 Task: Create a due date automation trigger when advanced on, on the monday of the week a card is due add dates starting this week at 11:00 AM.
Action: Mouse moved to (1070, 307)
Screenshot: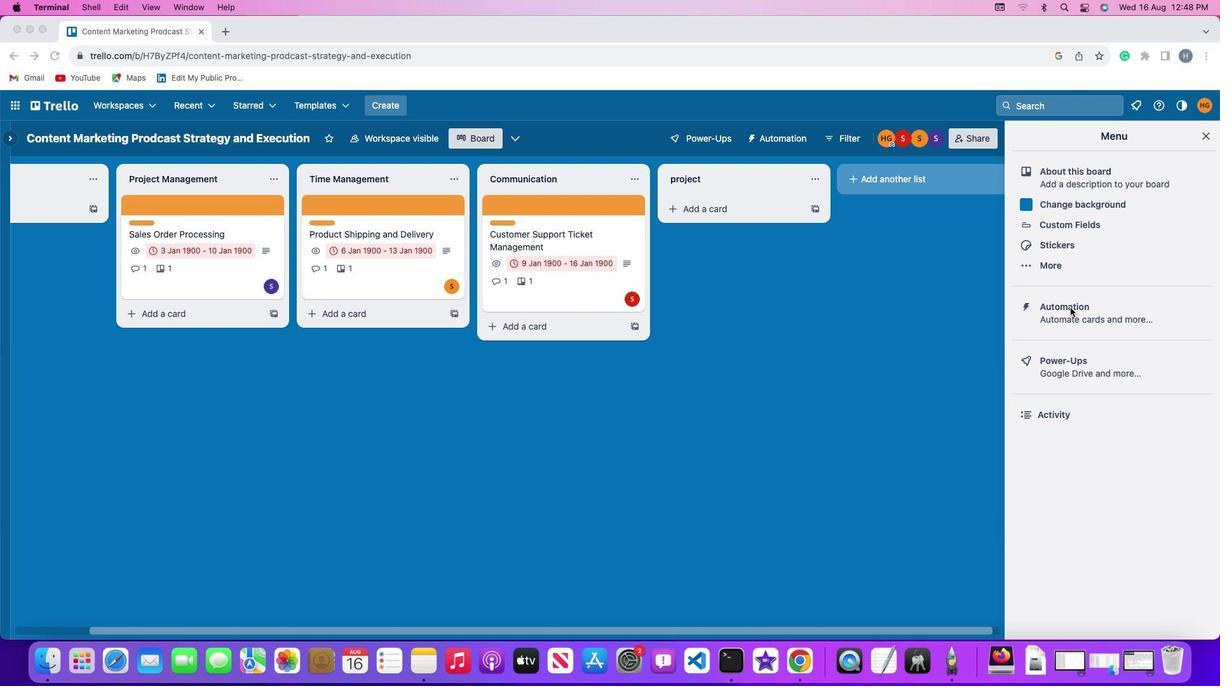 
Action: Mouse pressed left at (1070, 307)
Screenshot: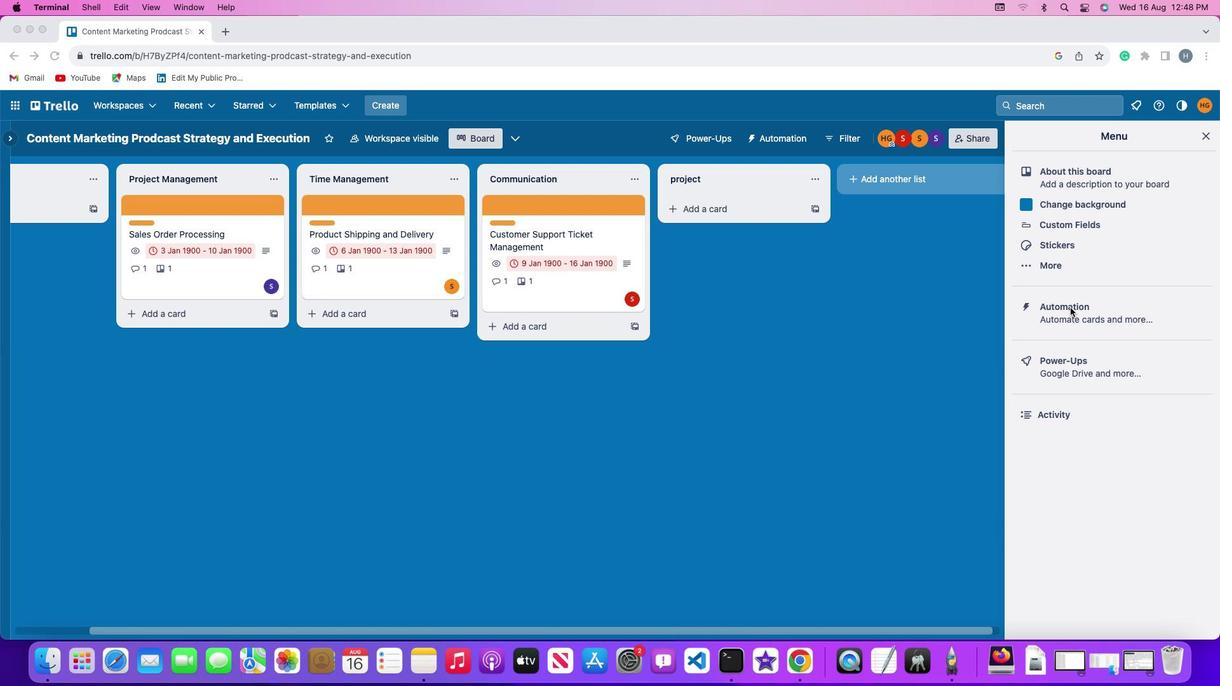 
Action: Mouse pressed left at (1070, 307)
Screenshot: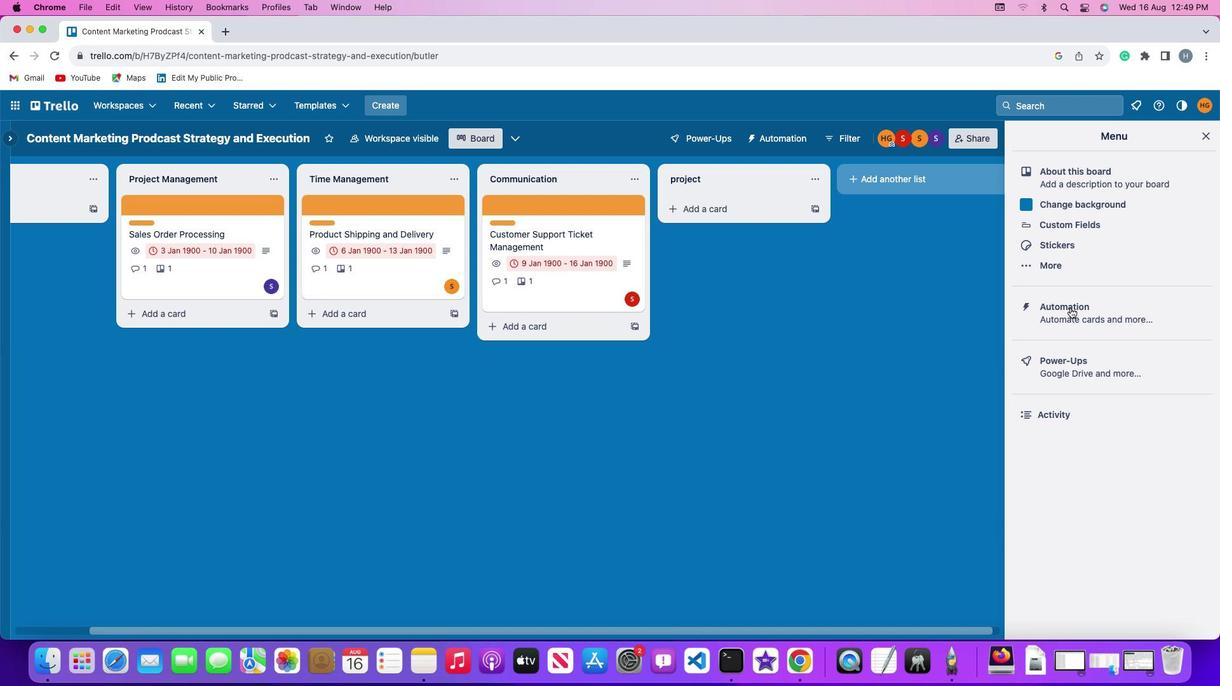 
Action: Mouse moved to (91, 300)
Screenshot: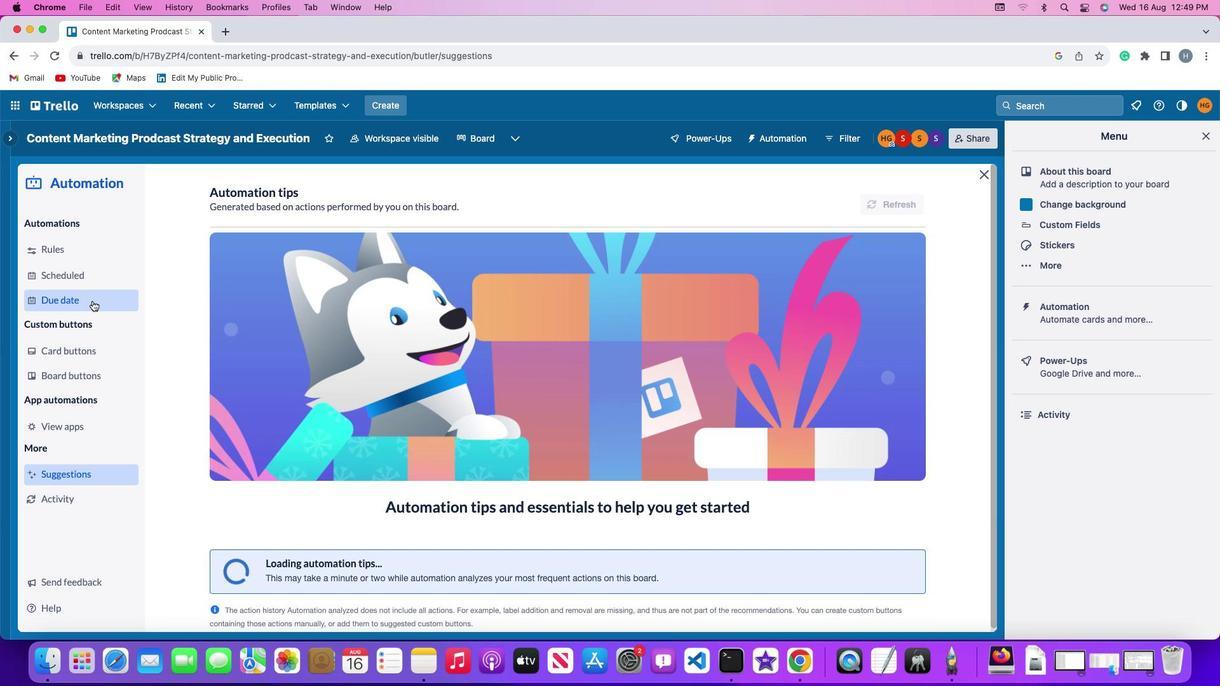 
Action: Mouse pressed left at (91, 300)
Screenshot: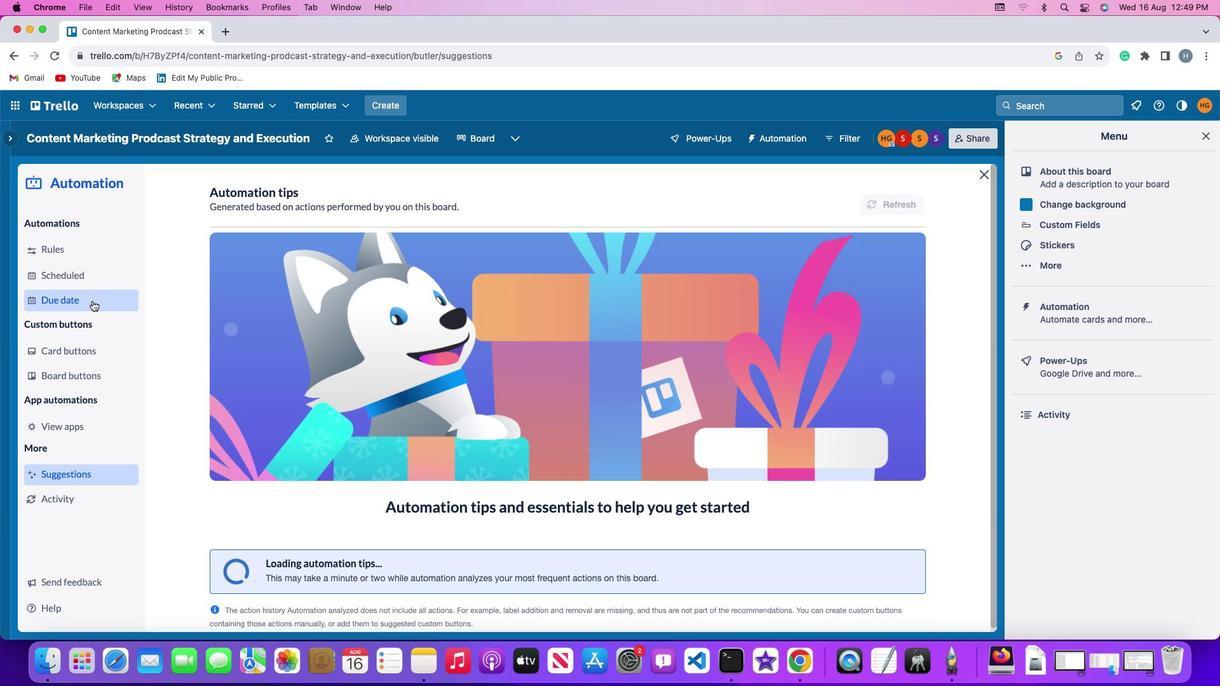 
Action: Mouse moved to (872, 197)
Screenshot: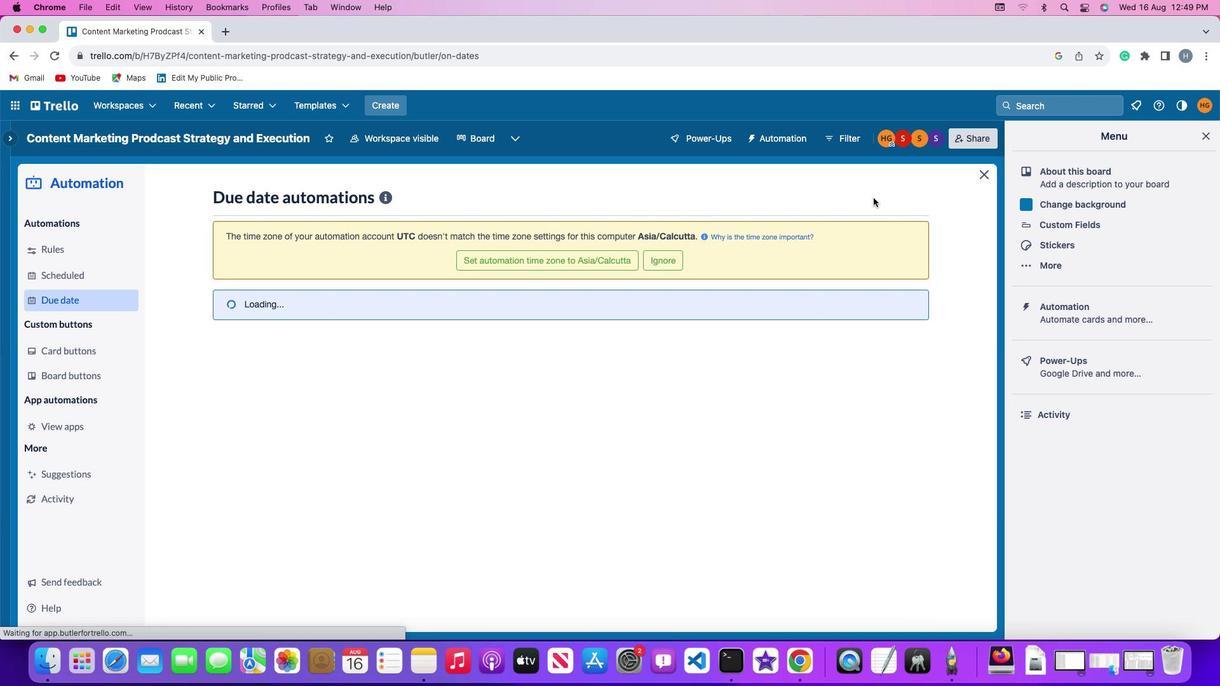 
Action: Mouse pressed left at (872, 197)
Screenshot: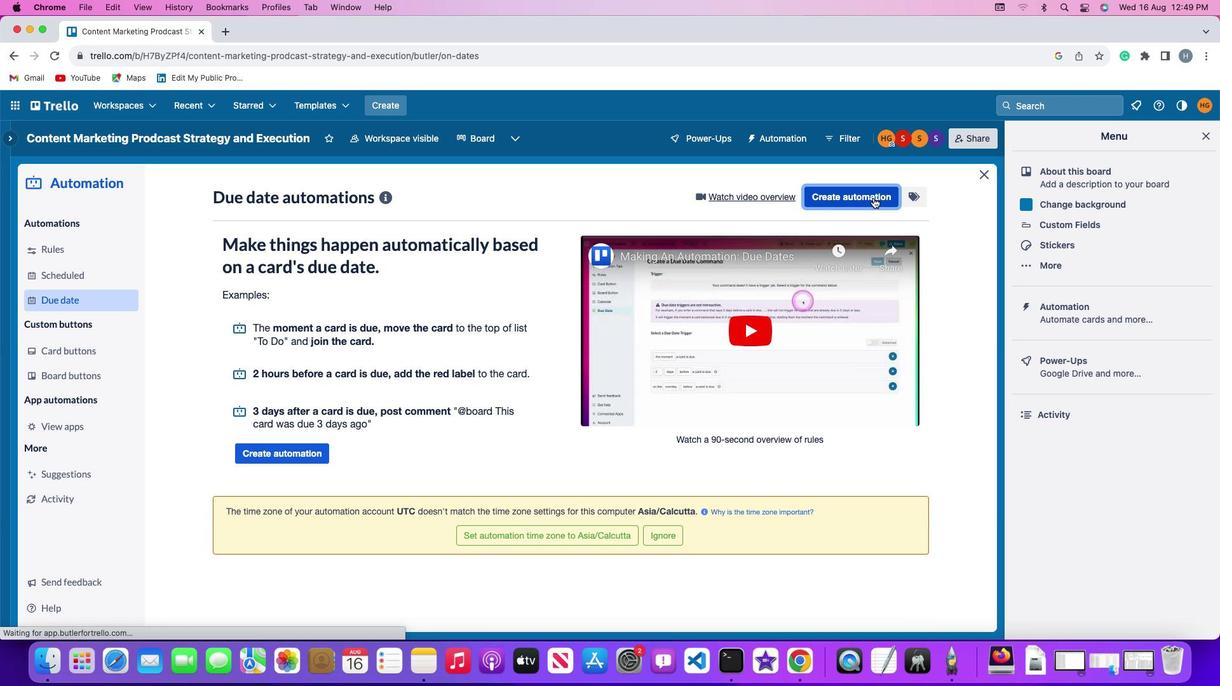 
Action: Mouse moved to (251, 313)
Screenshot: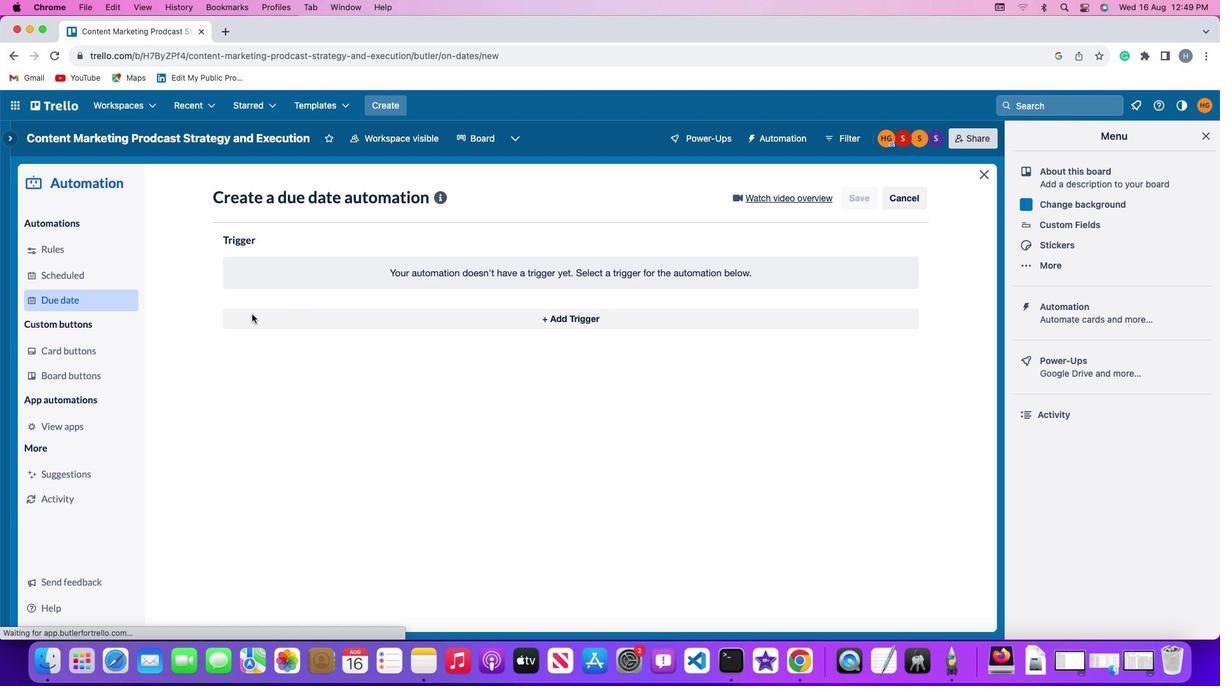 
Action: Mouse pressed left at (251, 313)
Screenshot: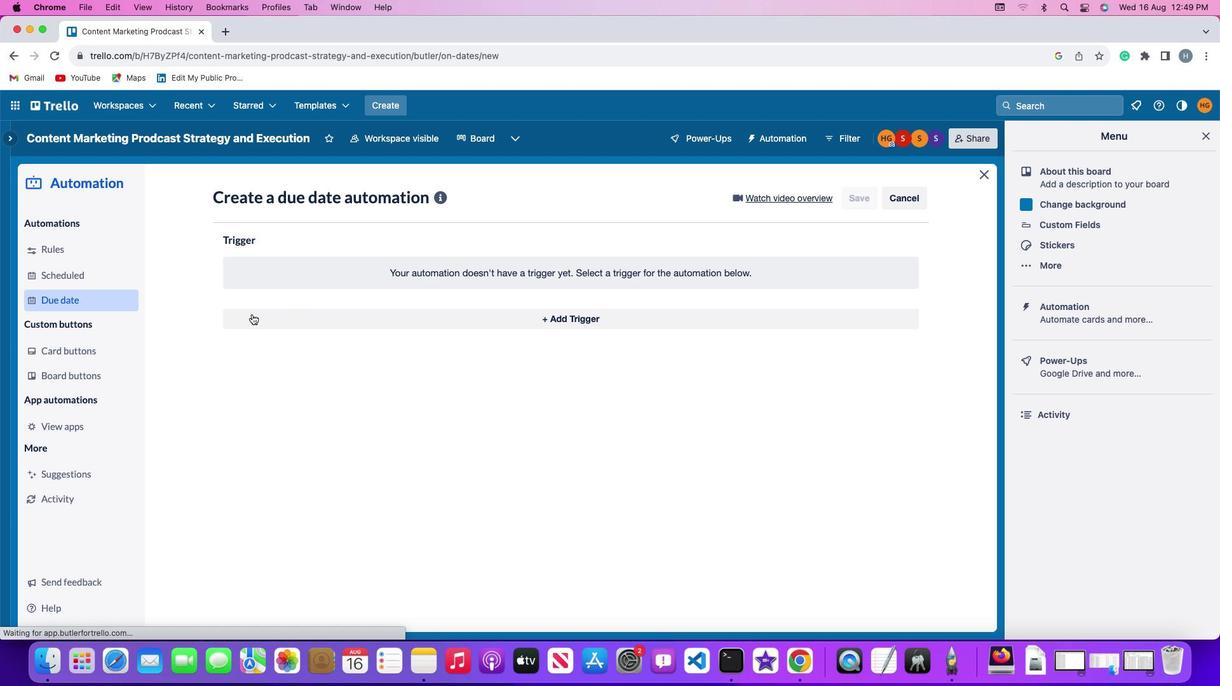 
Action: Mouse moved to (277, 558)
Screenshot: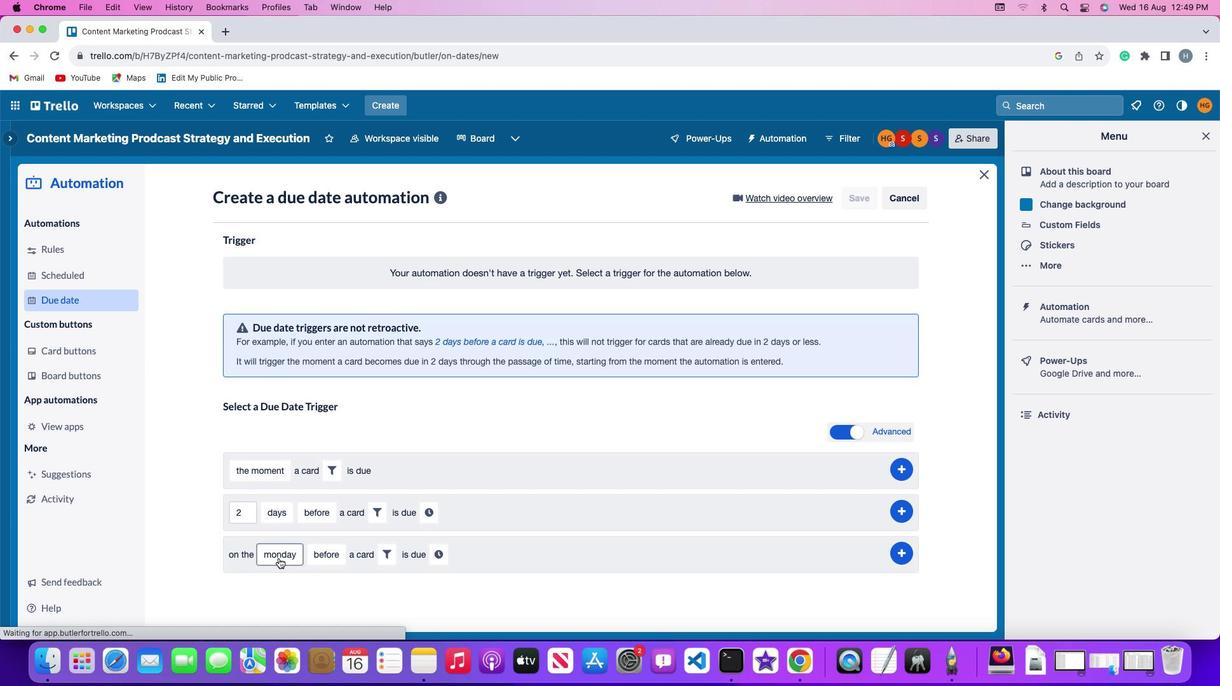 
Action: Mouse pressed left at (277, 558)
Screenshot: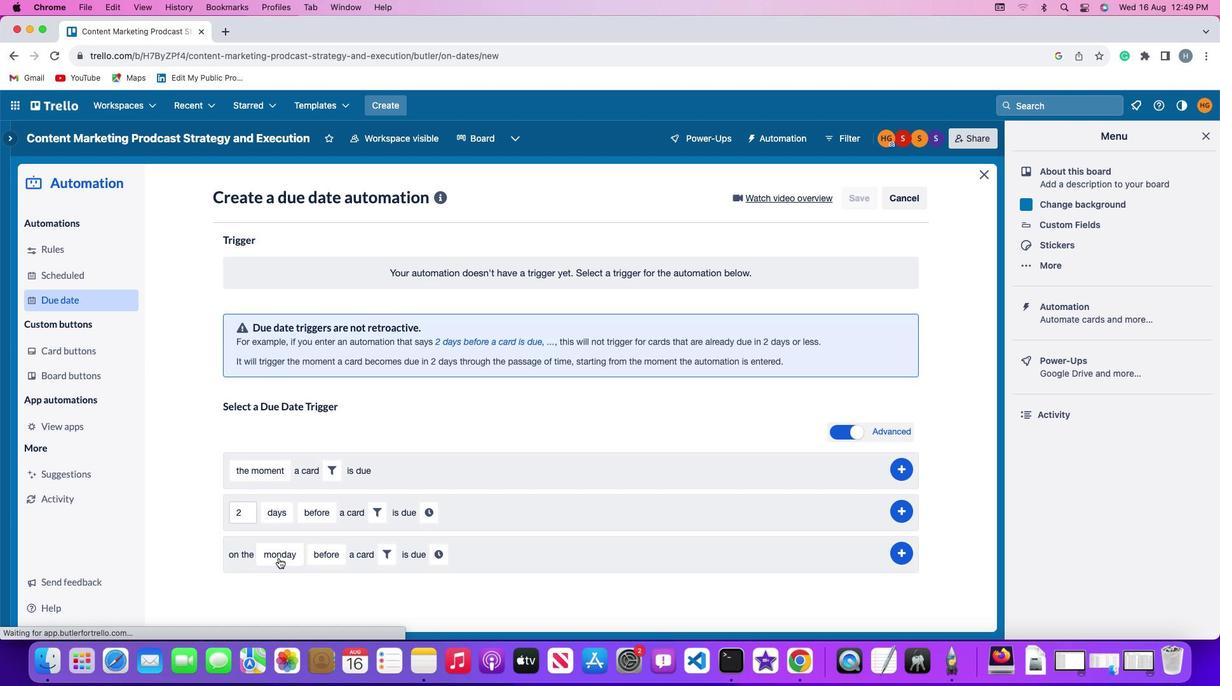 
Action: Mouse moved to (293, 370)
Screenshot: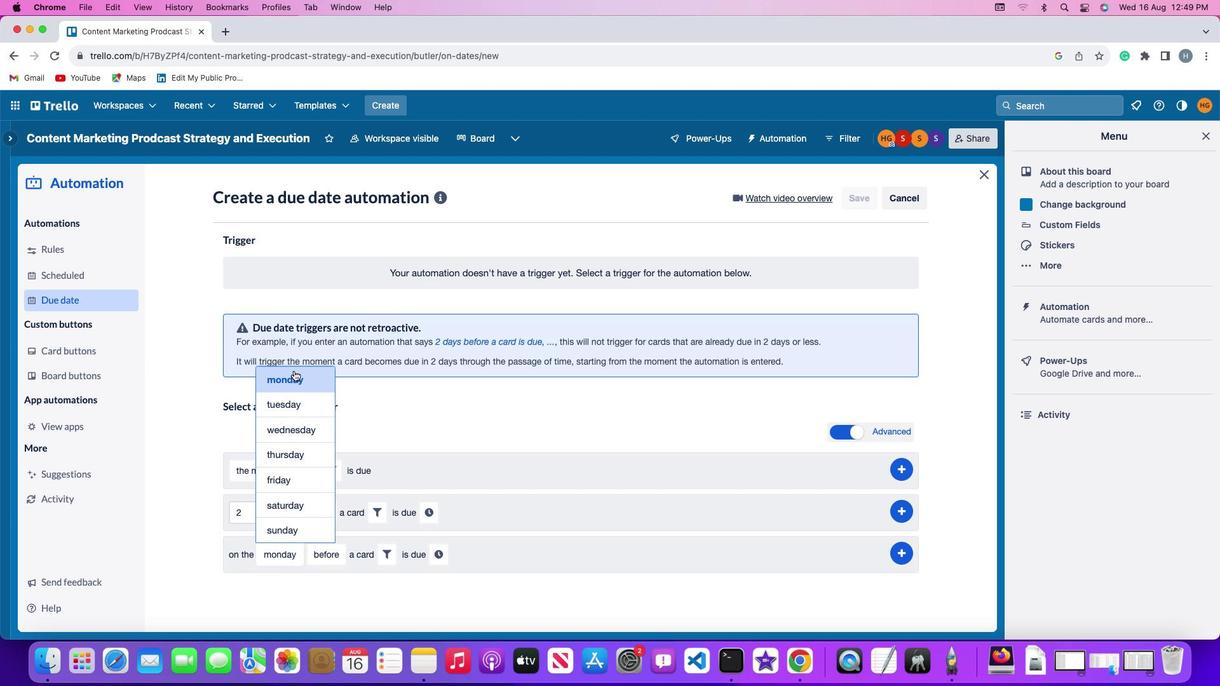 
Action: Mouse pressed left at (293, 370)
Screenshot: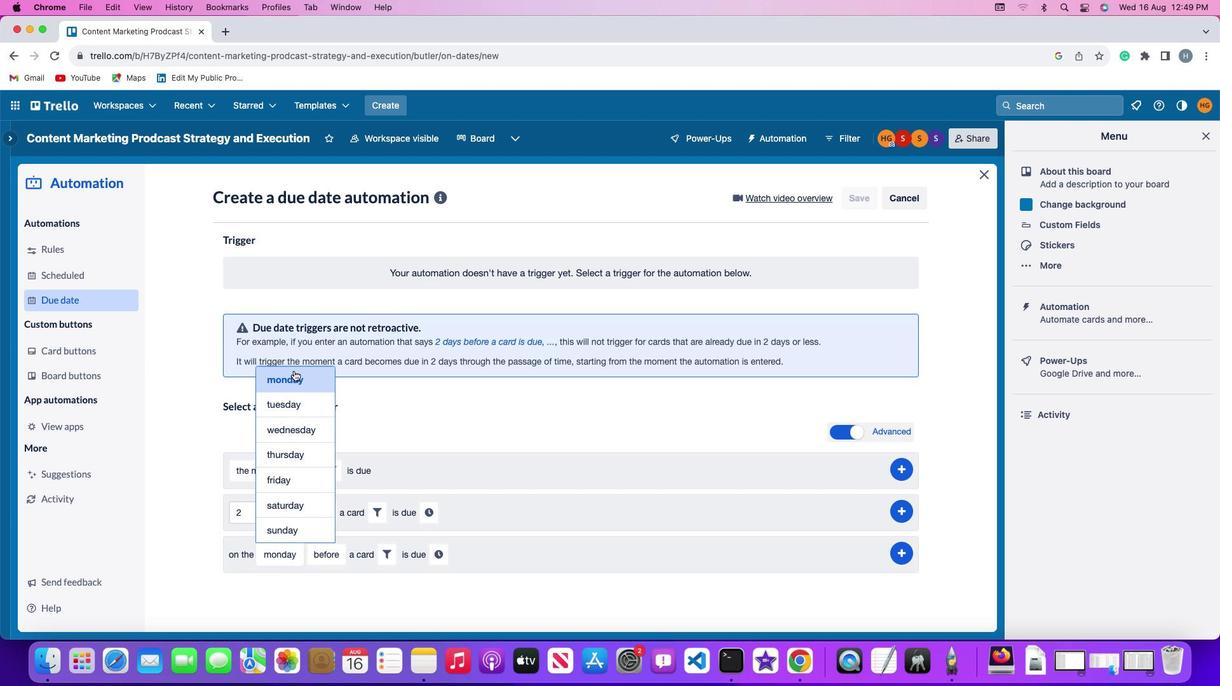 
Action: Mouse moved to (317, 558)
Screenshot: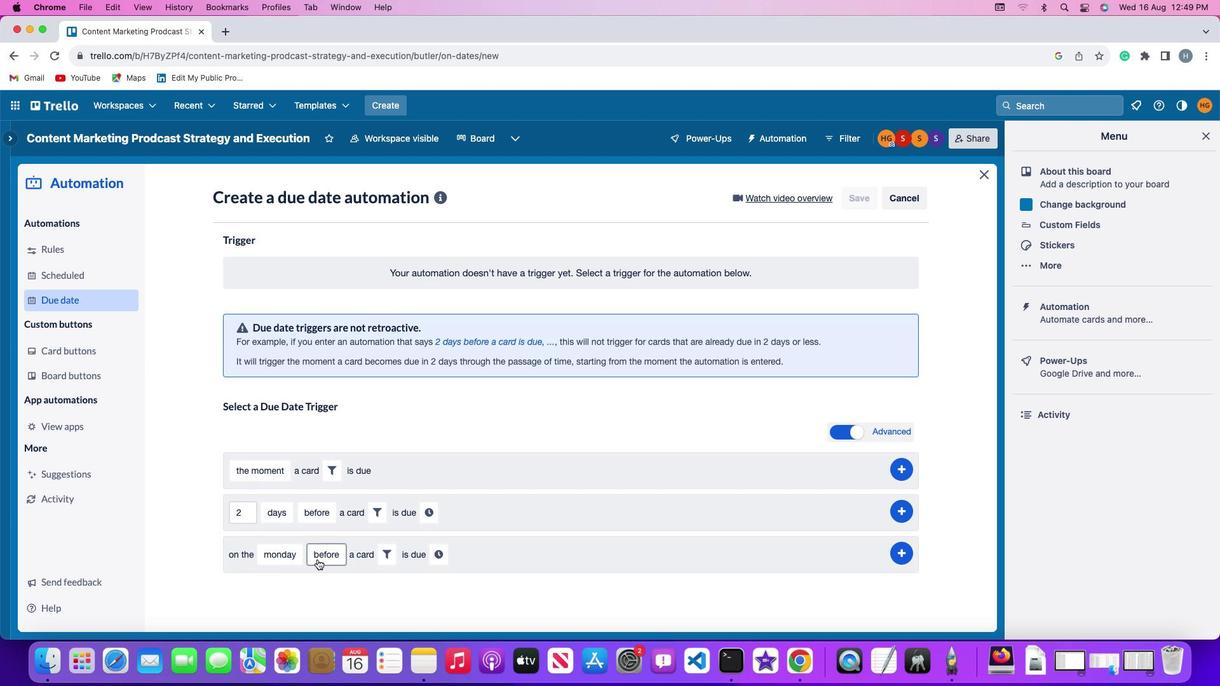 
Action: Mouse pressed left at (317, 558)
Screenshot: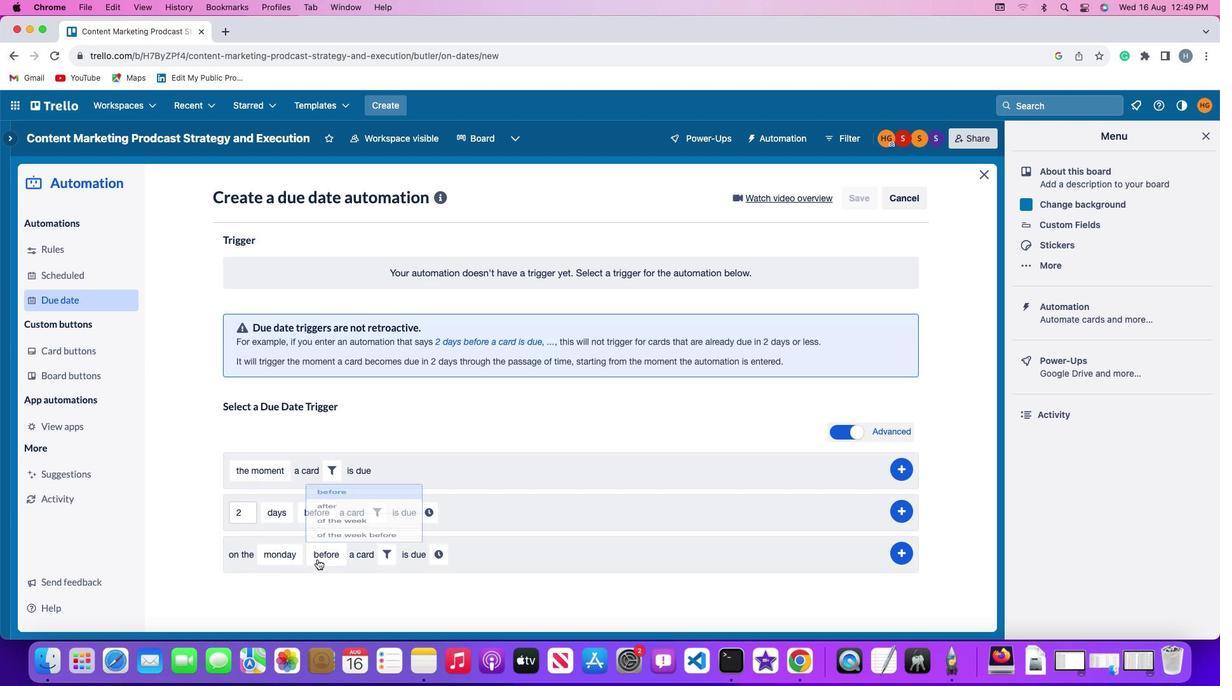 
Action: Mouse moved to (338, 503)
Screenshot: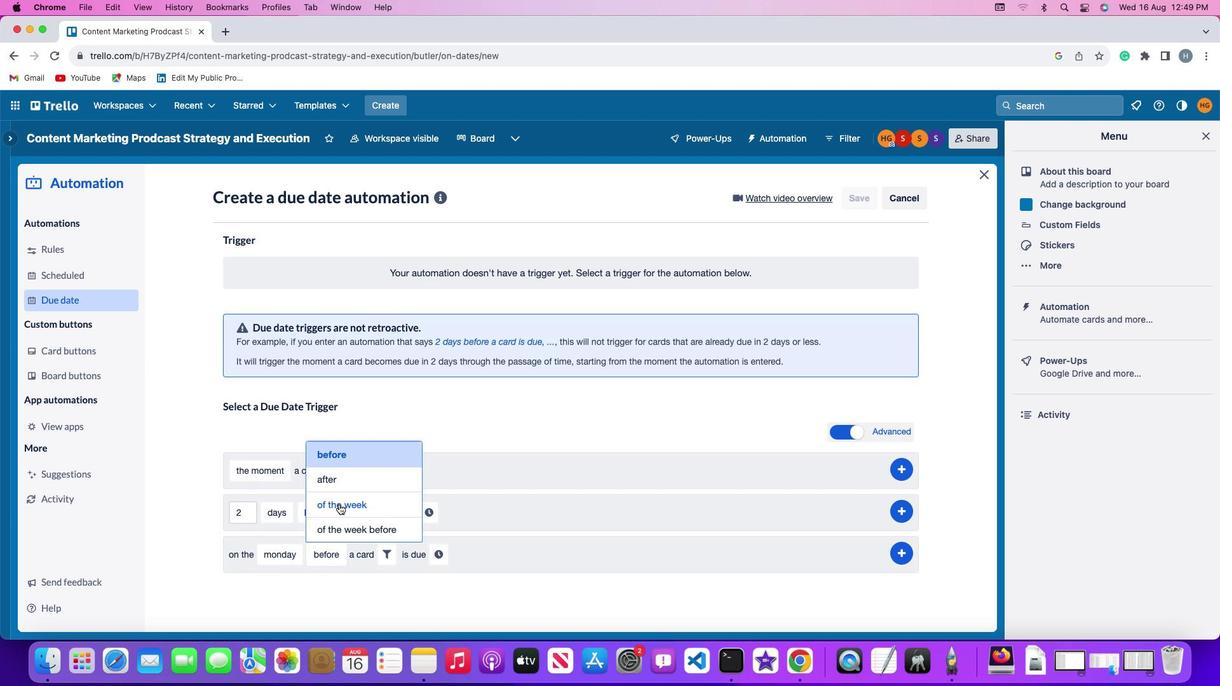 
Action: Mouse pressed left at (338, 503)
Screenshot: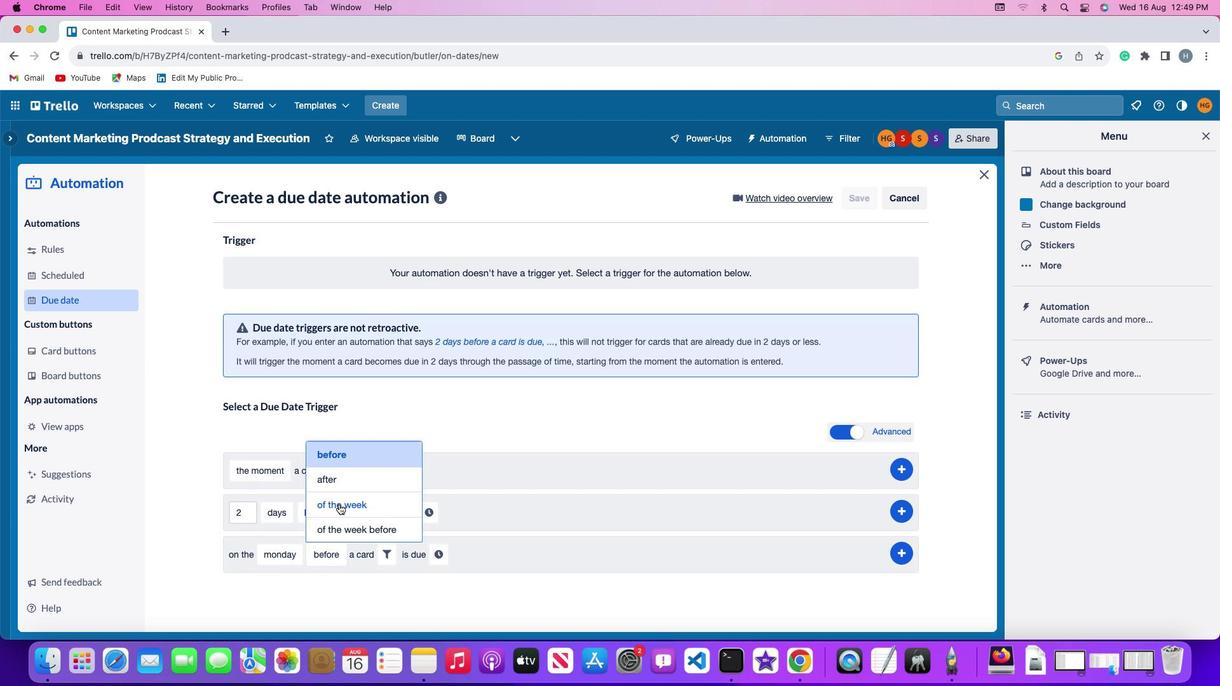 
Action: Mouse moved to (401, 554)
Screenshot: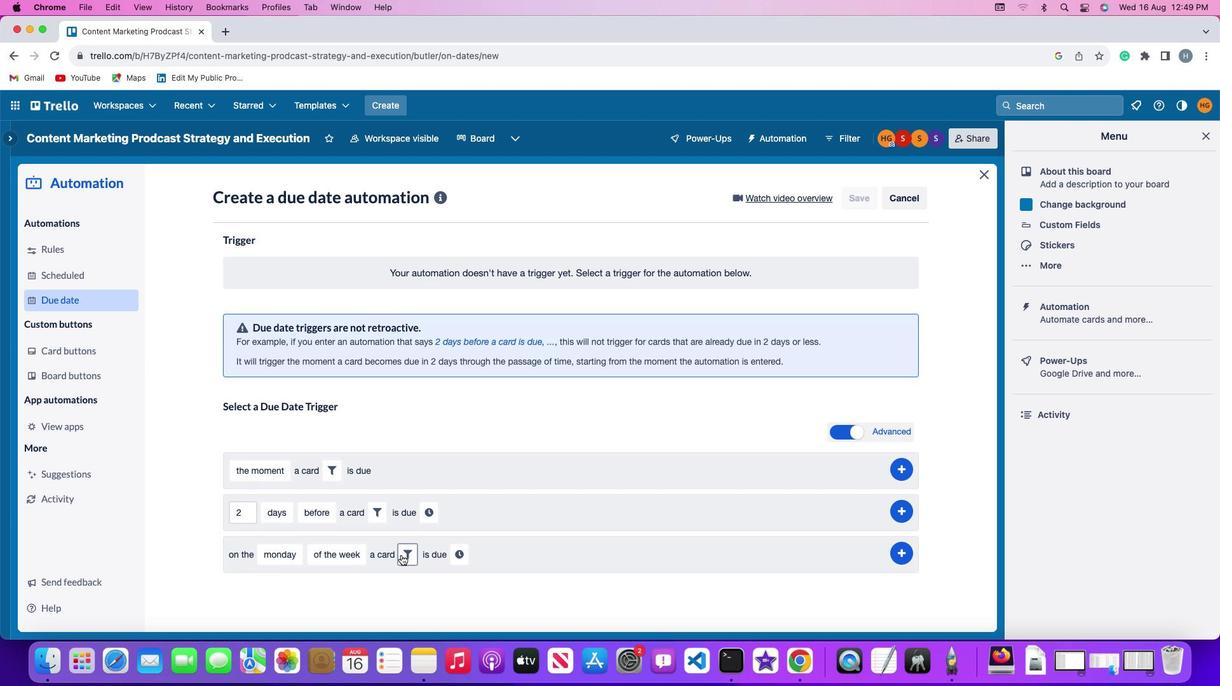
Action: Mouse pressed left at (401, 554)
Screenshot: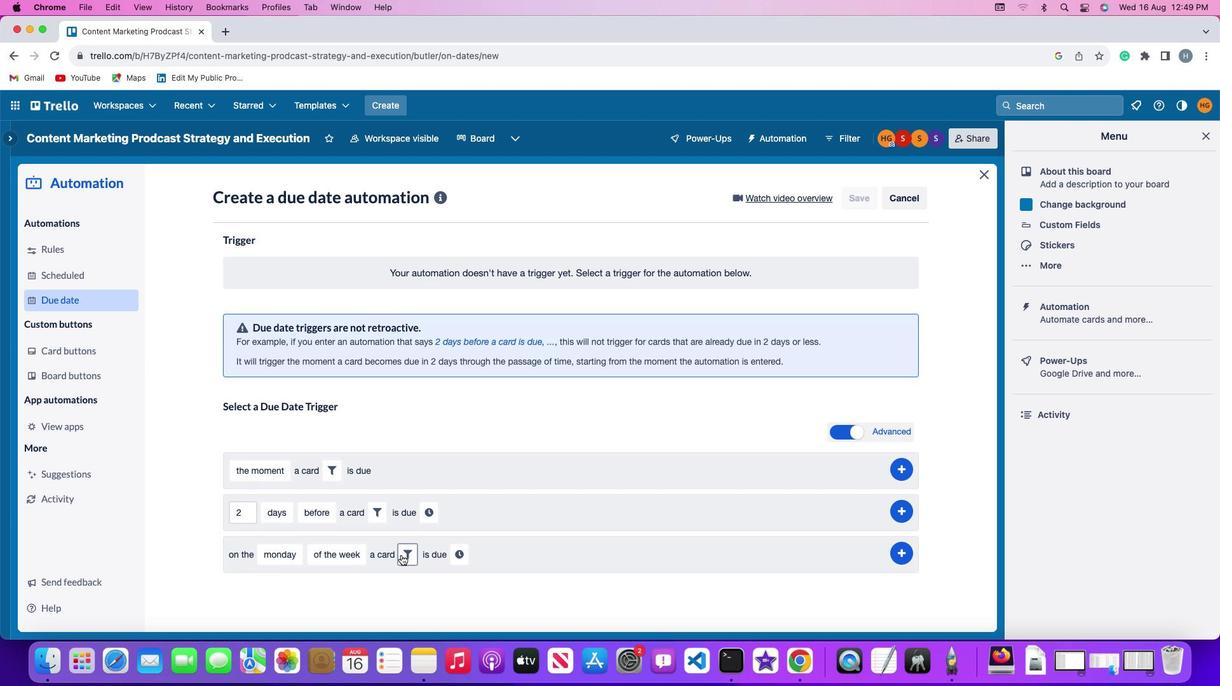 
Action: Mouse moved to (483, 597)
Screenshot: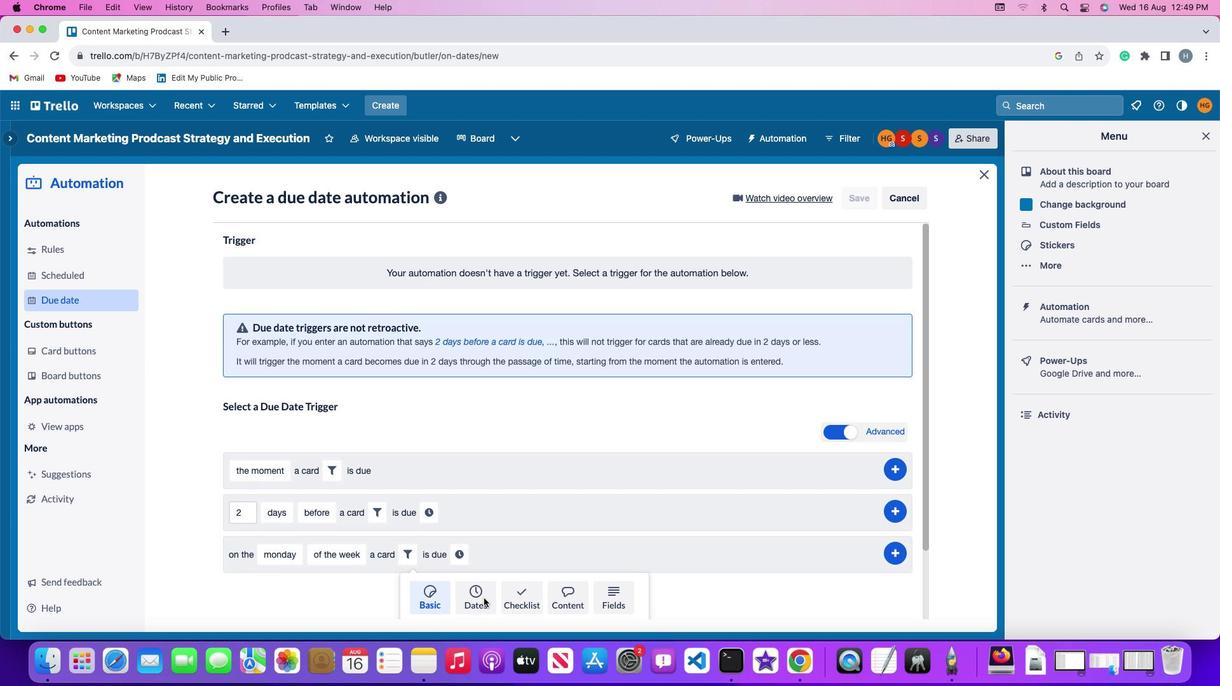 
Action: Mouse pressed left at (483, 597)
Screenshot: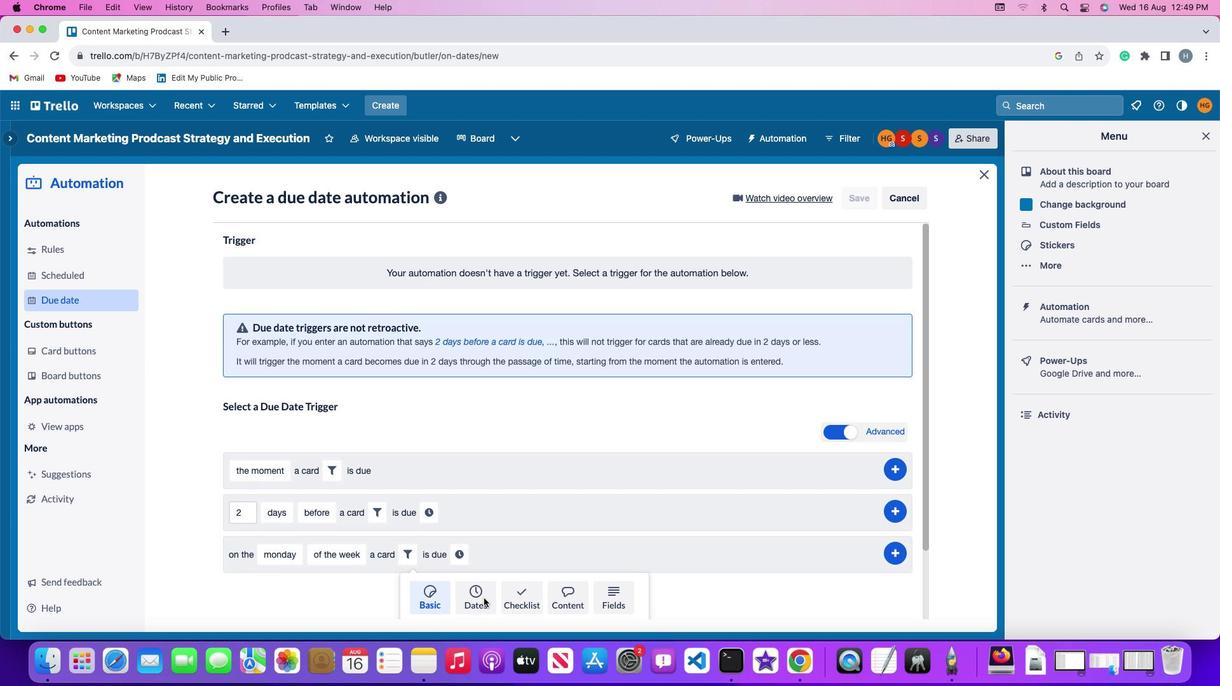 
Action: Mouse moved to (378, 587)
Screenshot: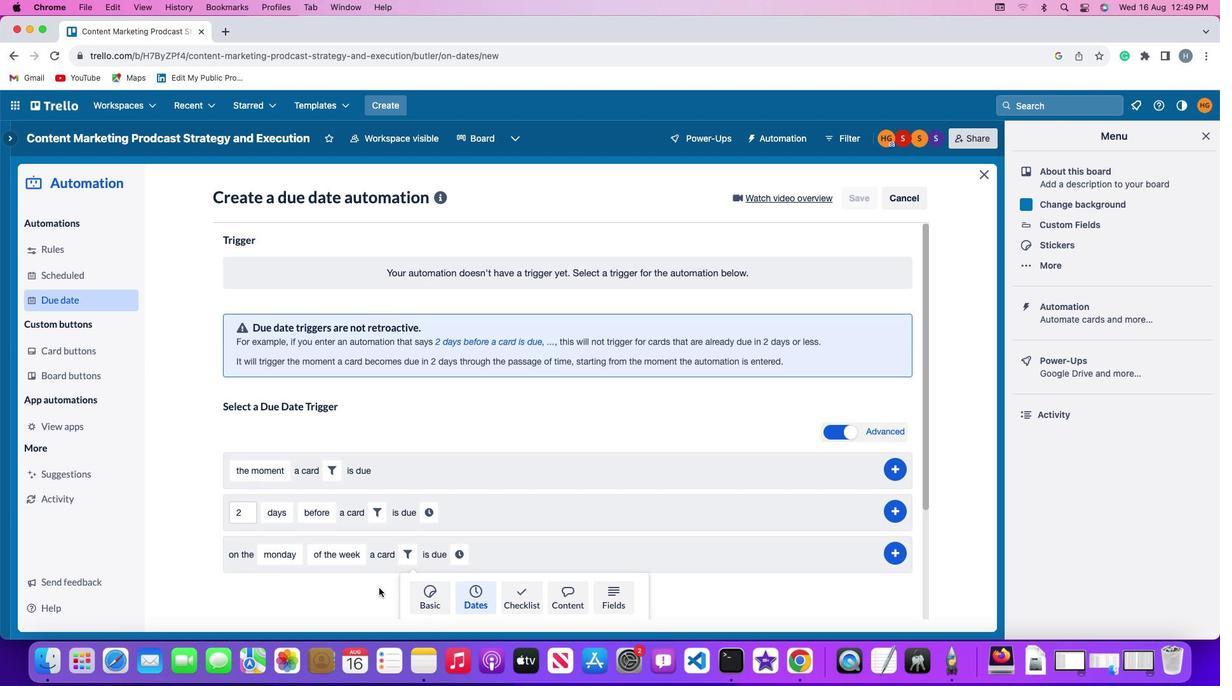 
Action: Mouse scrolled (378, 587) with delta (0, 0)
Screenshot: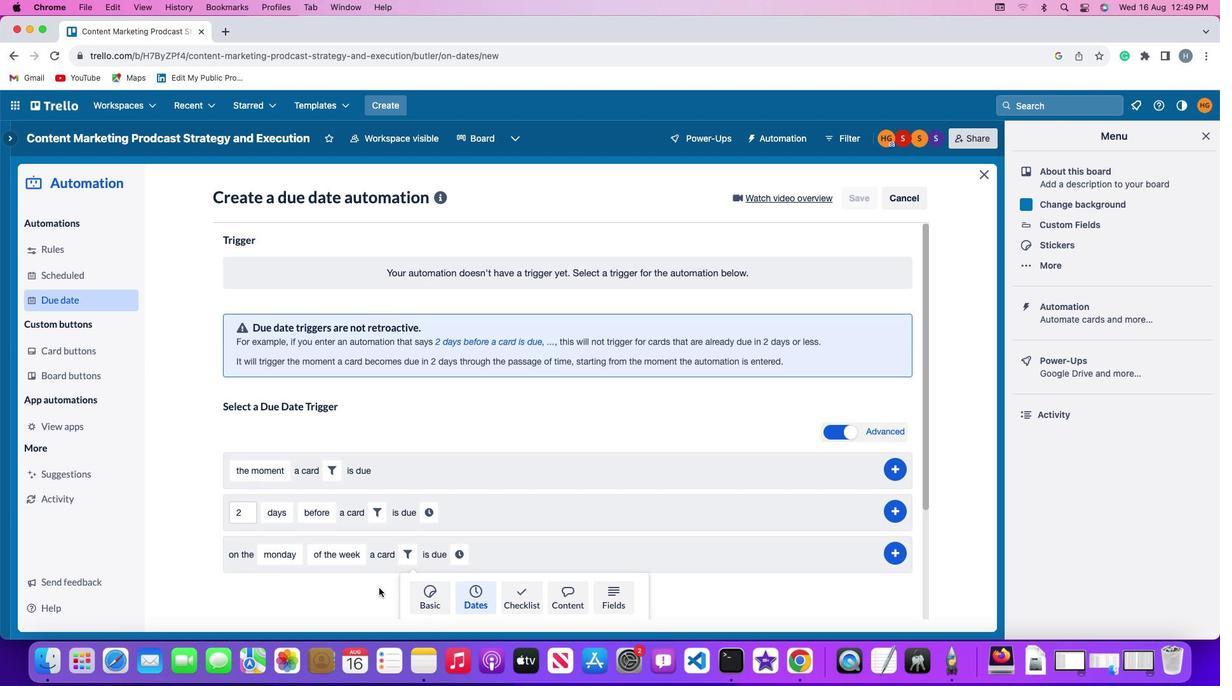 
Action: Mouse moved to (378, 587)
Screenshot: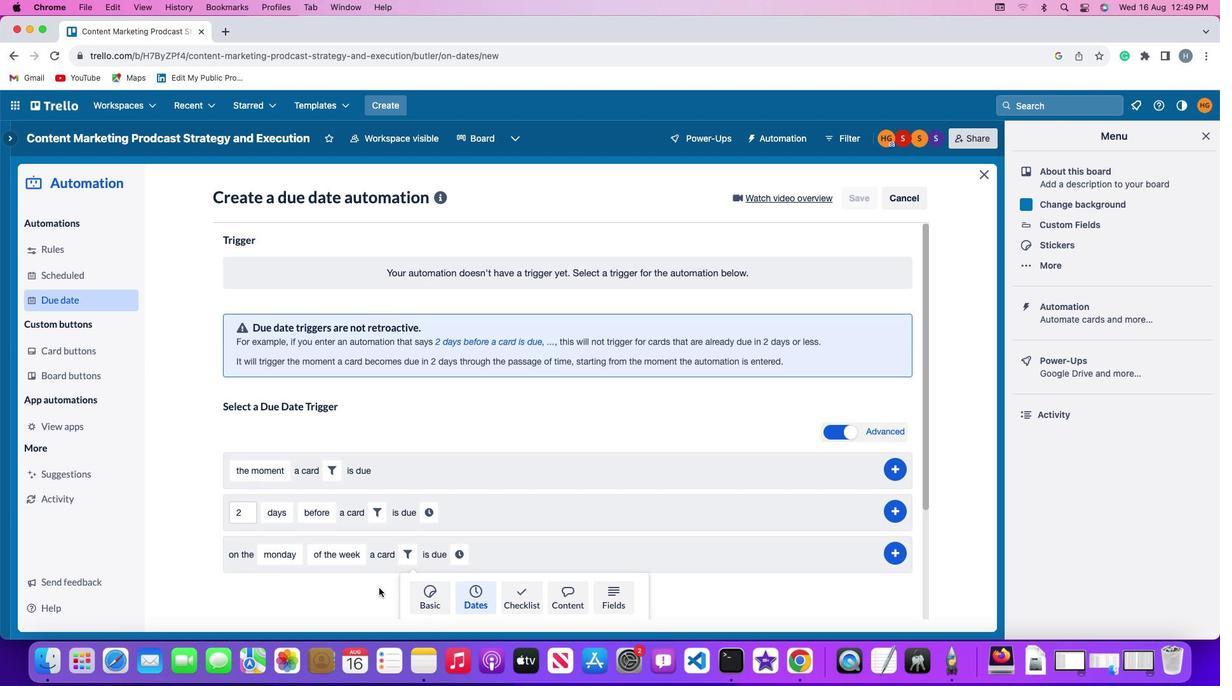 
Action: Mouse scrolled (378, 587) with delta (0, 0)
Screenshot: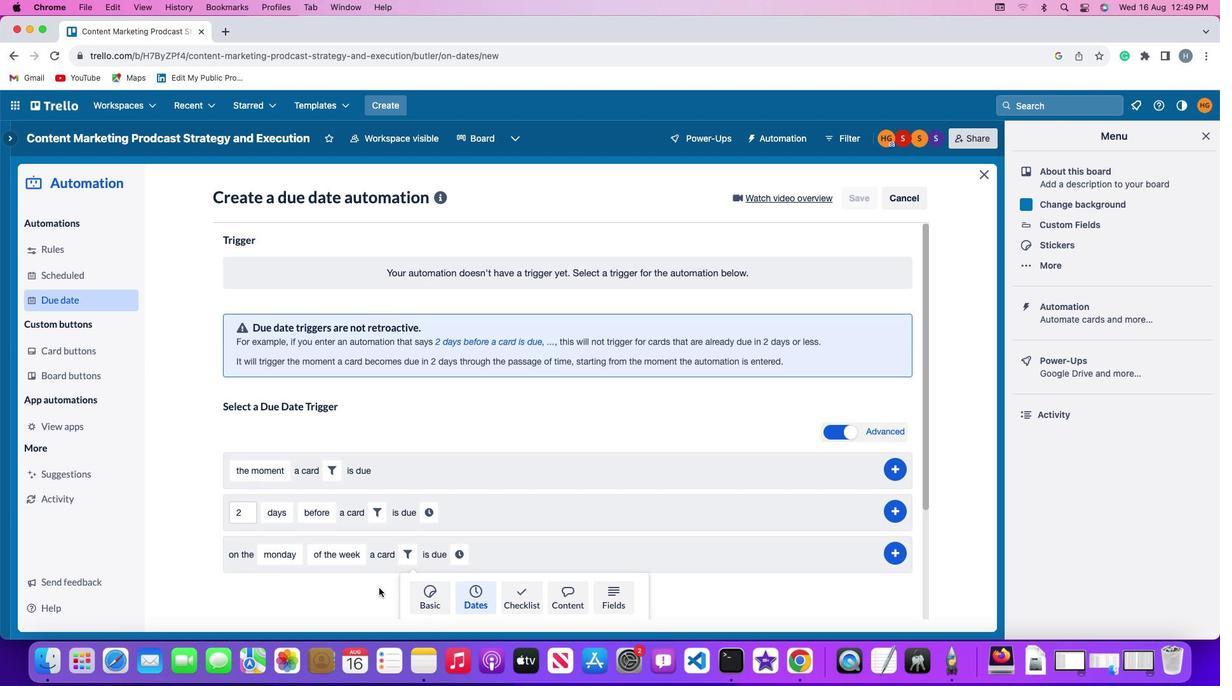 
Action: Mouse scrolled (378, 587) with delta (0, -1)
Screenshot: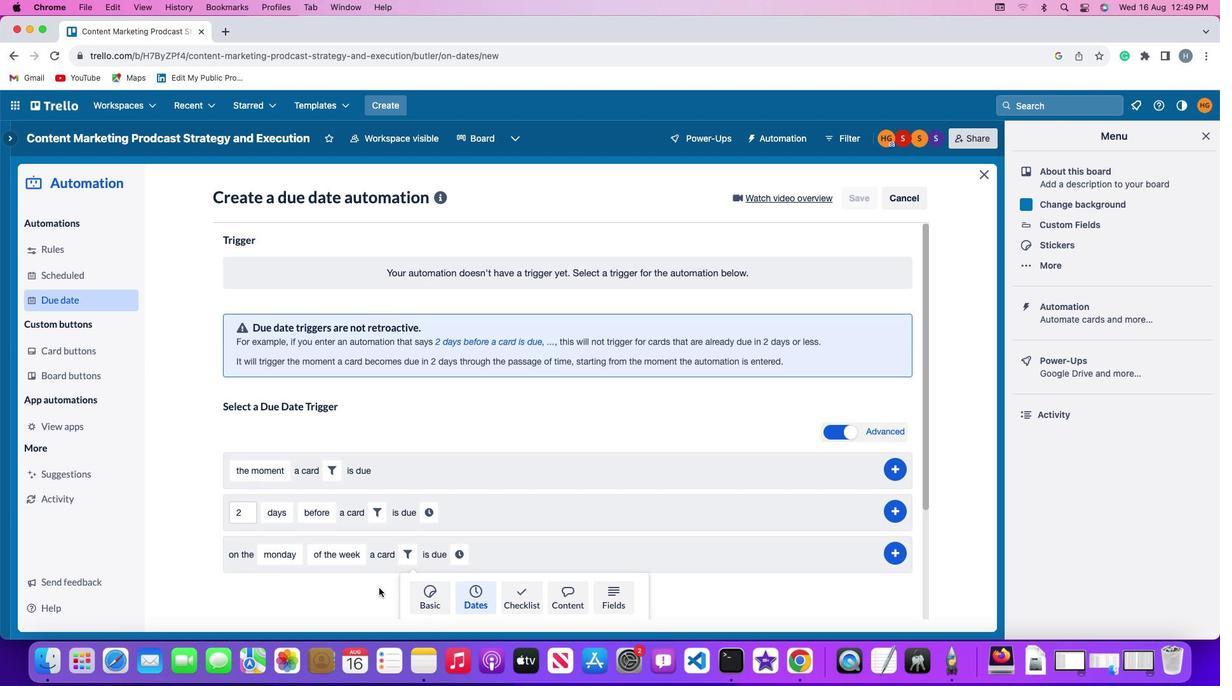 
Action: Mouse moved to (376, 587)
Screenshot: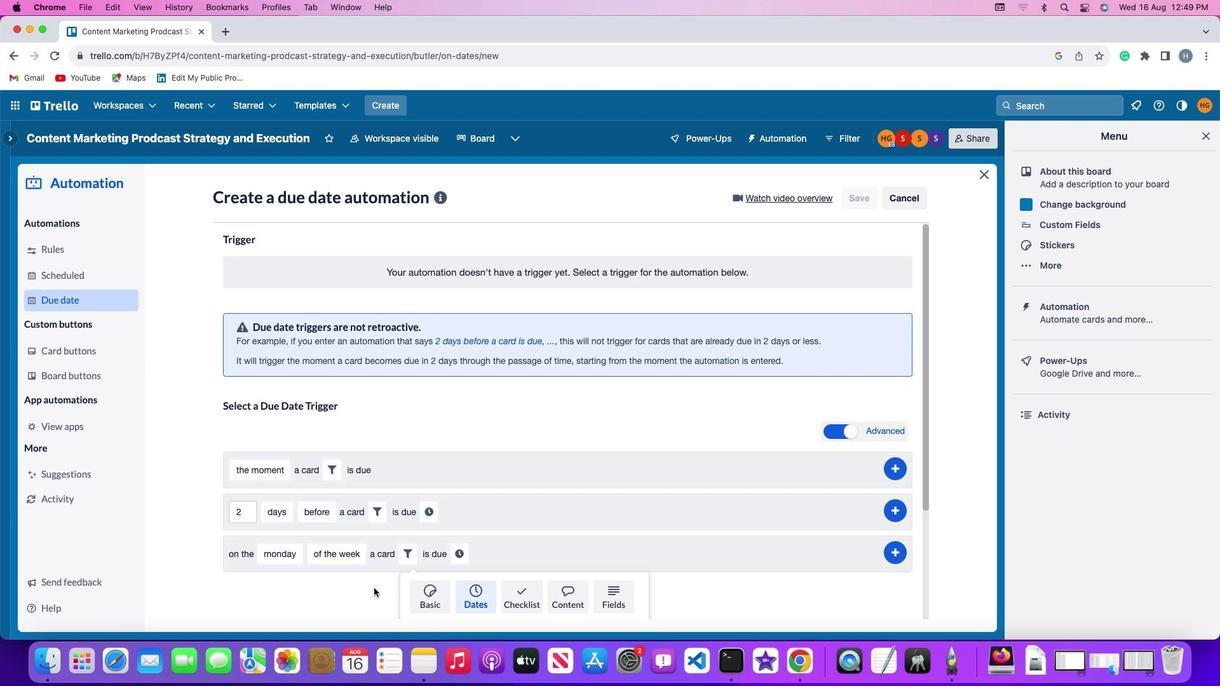 
Action: Mouse scrolled (376, 587) with delta (0, -3)
Screenshot: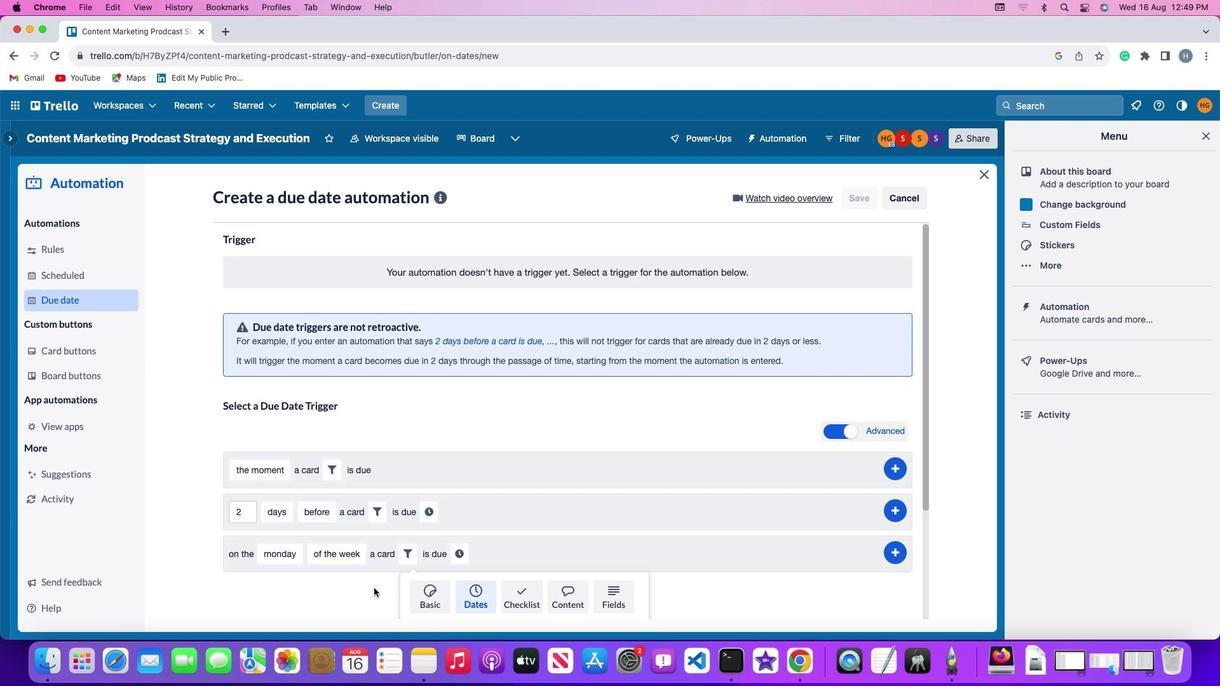 
Action: Mouse moved to (361, 585)
Screenshot: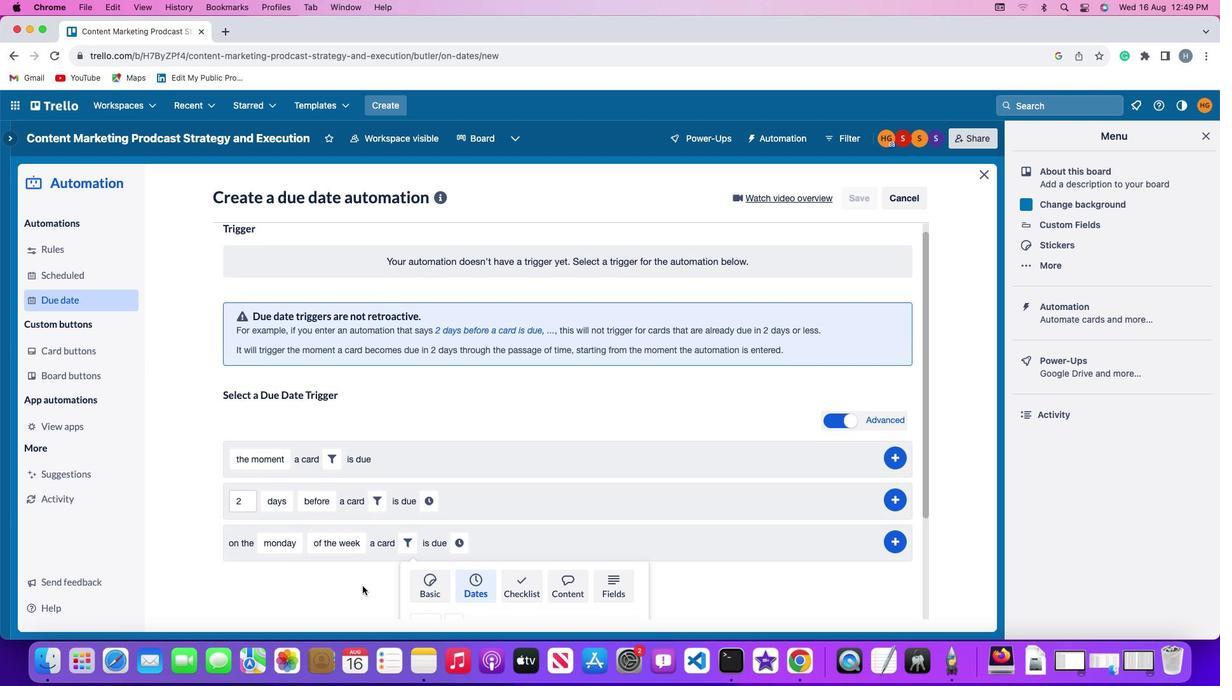 
Action: Mouse scrolled (361, 585) with delta (0, -3)
Screenshot: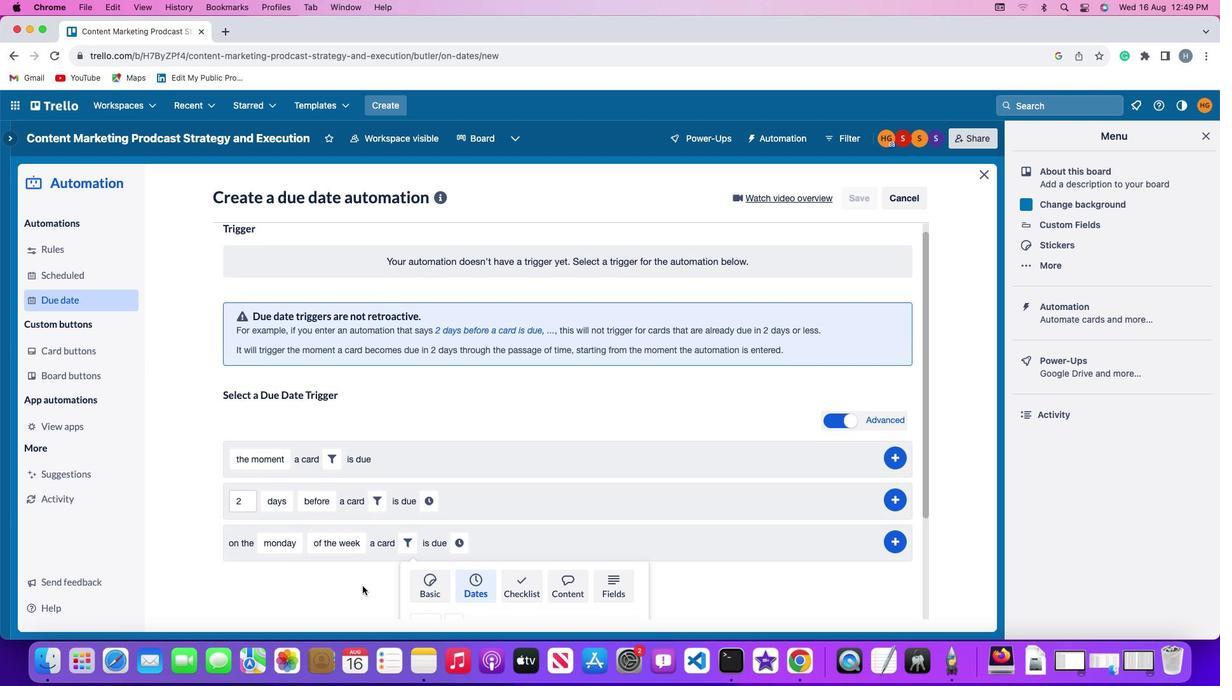 
Action: Mouse moved to (413, 553)
Screenshot: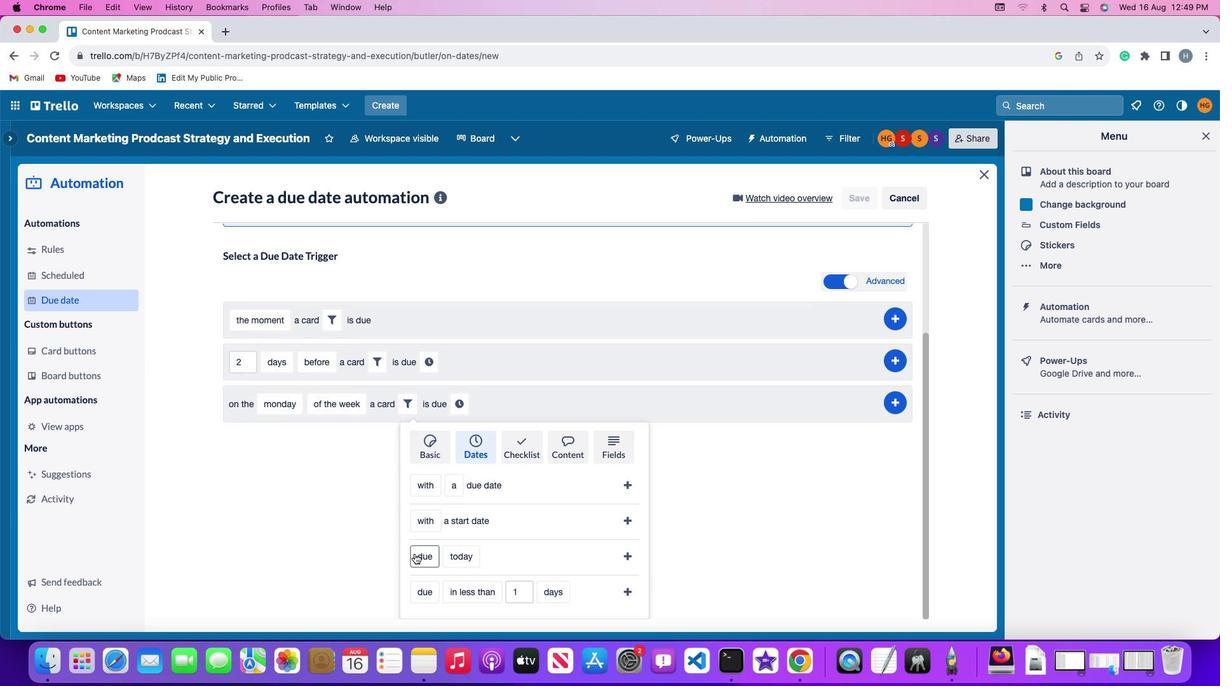 
Action: Mouse pressed left at (413, 553)
Screenshot: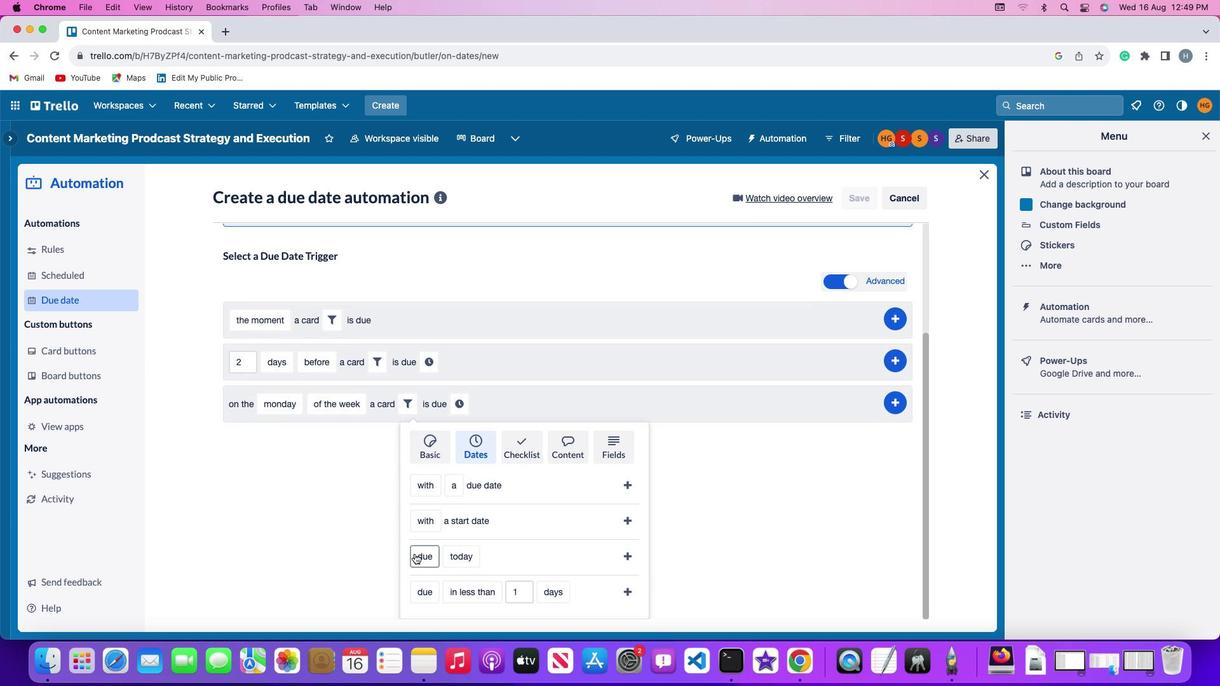 
Action: Mouse moved to (430, 504)
Screenshot: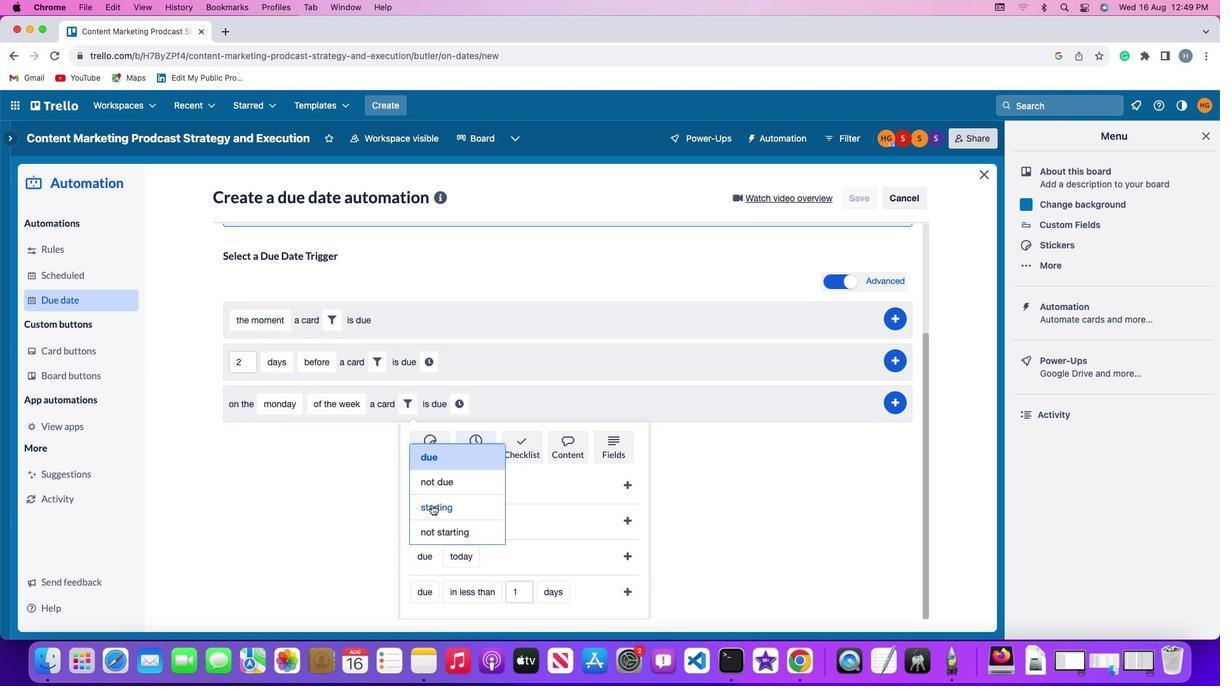 
Action: Mouse pressed left at (430, 504)
Screenshot: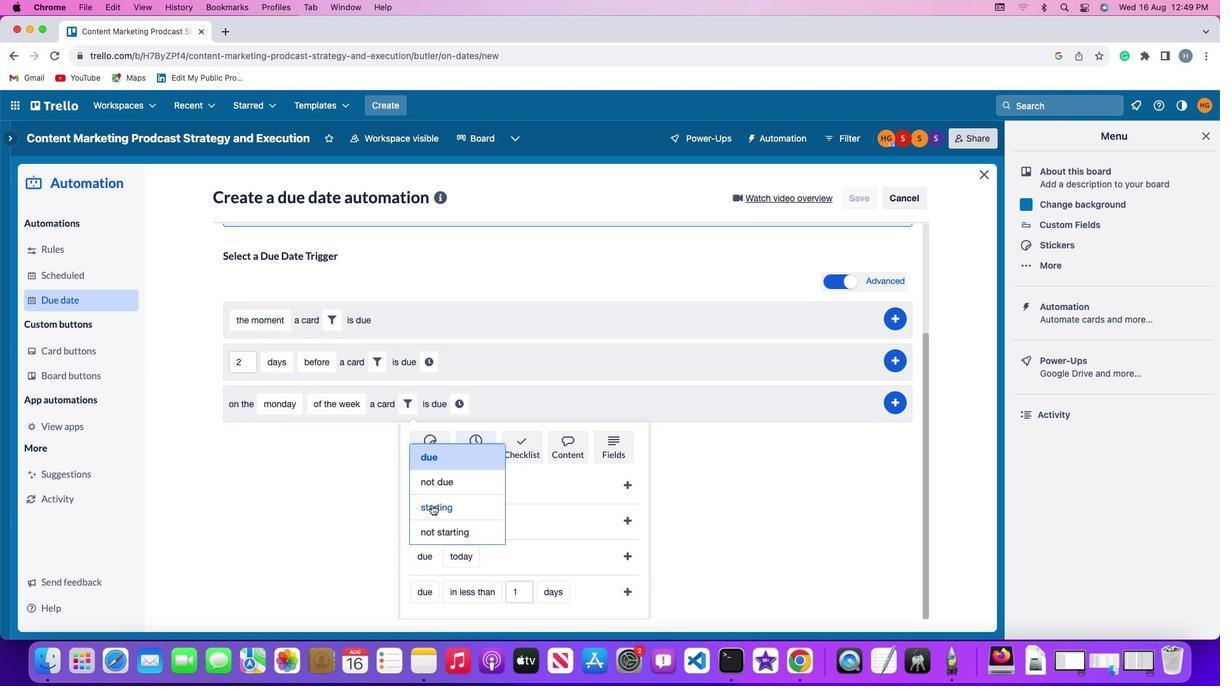 
Action: Mouse moved to (477, 558)
Screenshot: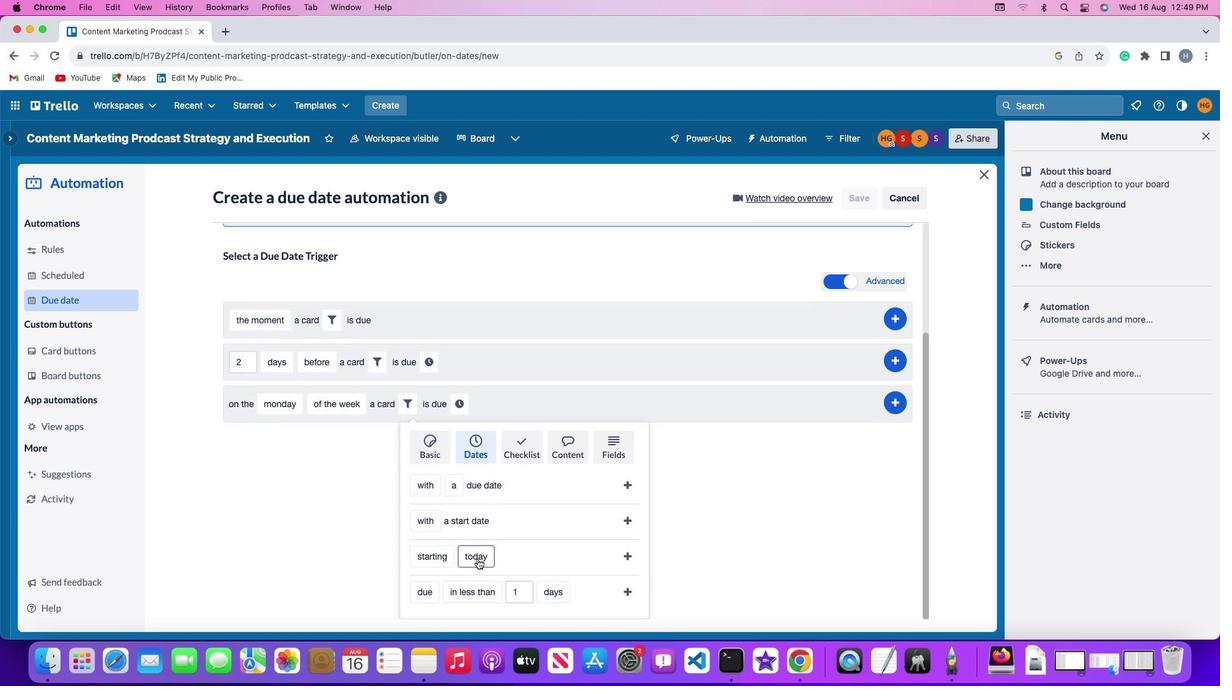 
Action: Mouse pressed left at (477, 558)
Screenshot: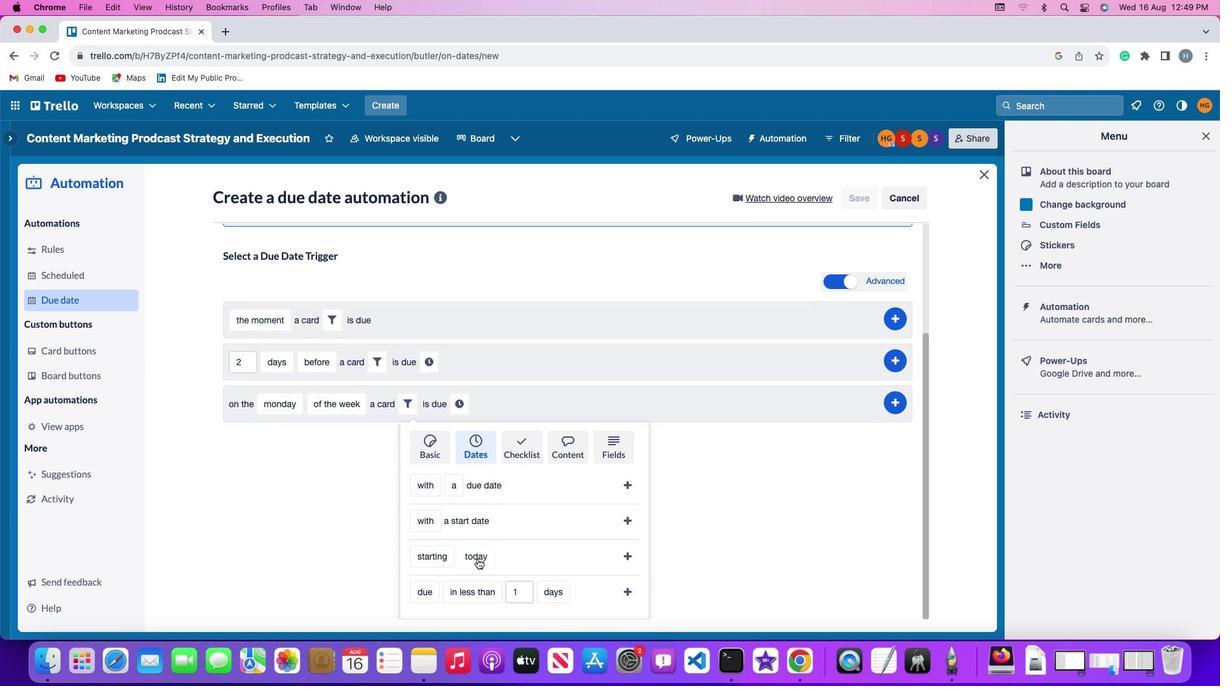
Action: Mouse moved to (497, 458)
Screenshot: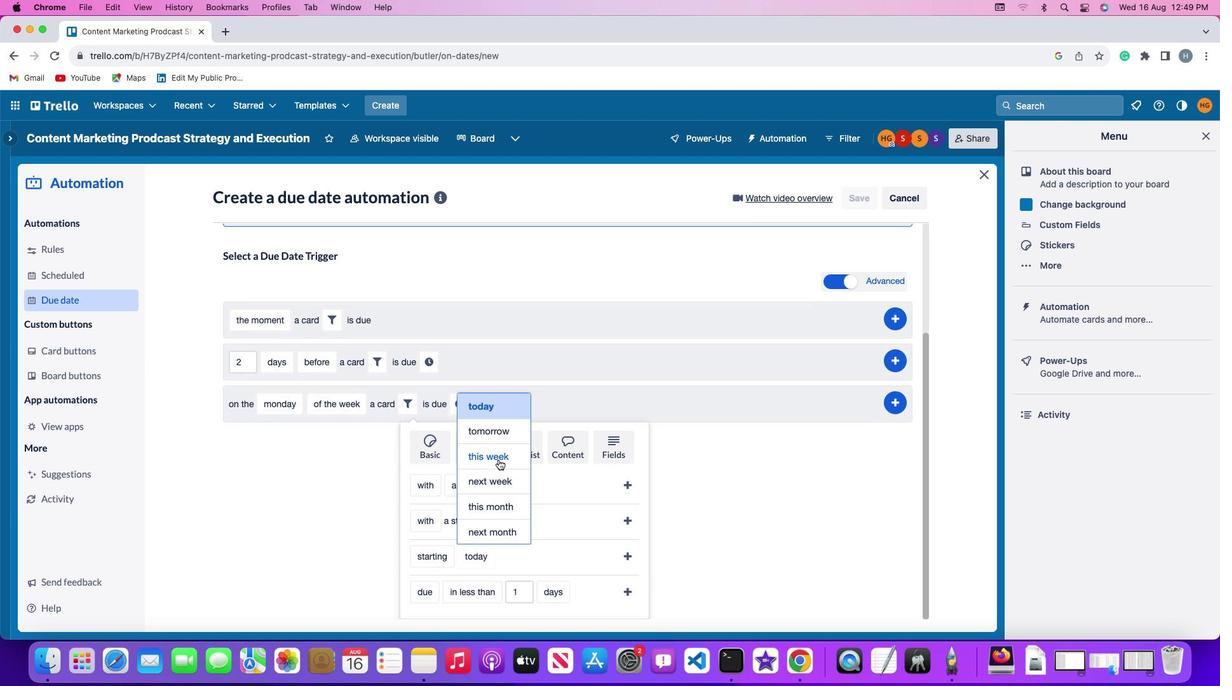 
Action: Mouse pressed left at (497, 458)
Screenshot: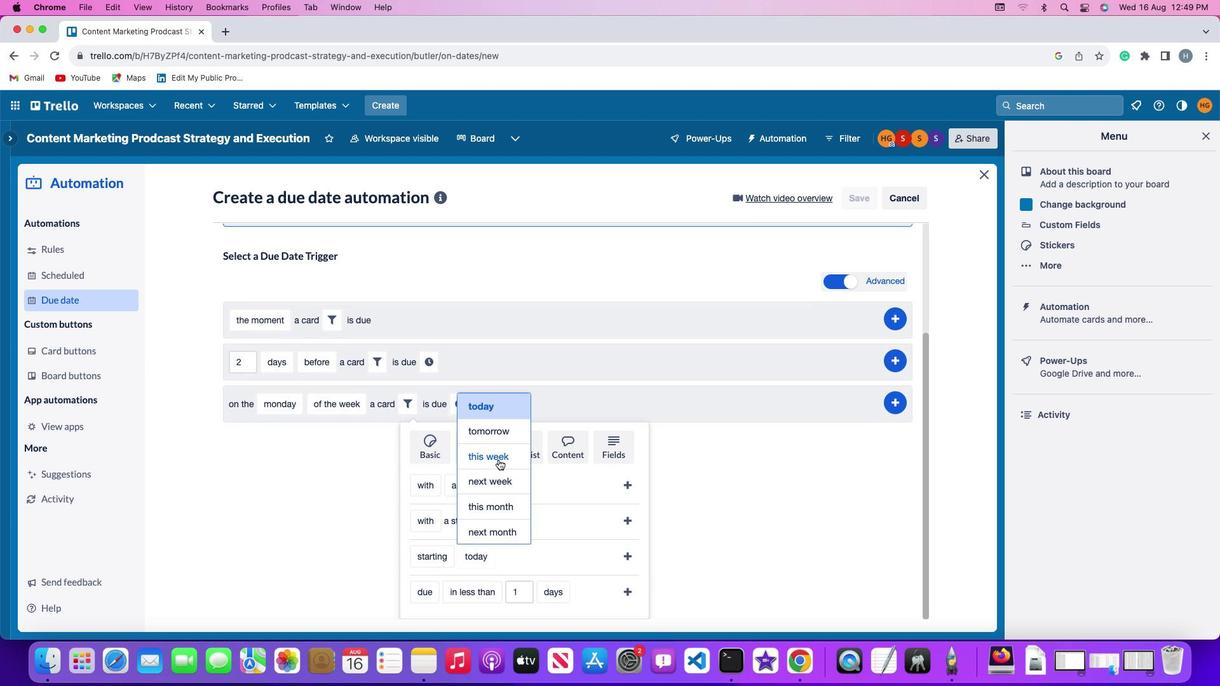 
Action: Mouse moved to (622, 556)
Screenshot: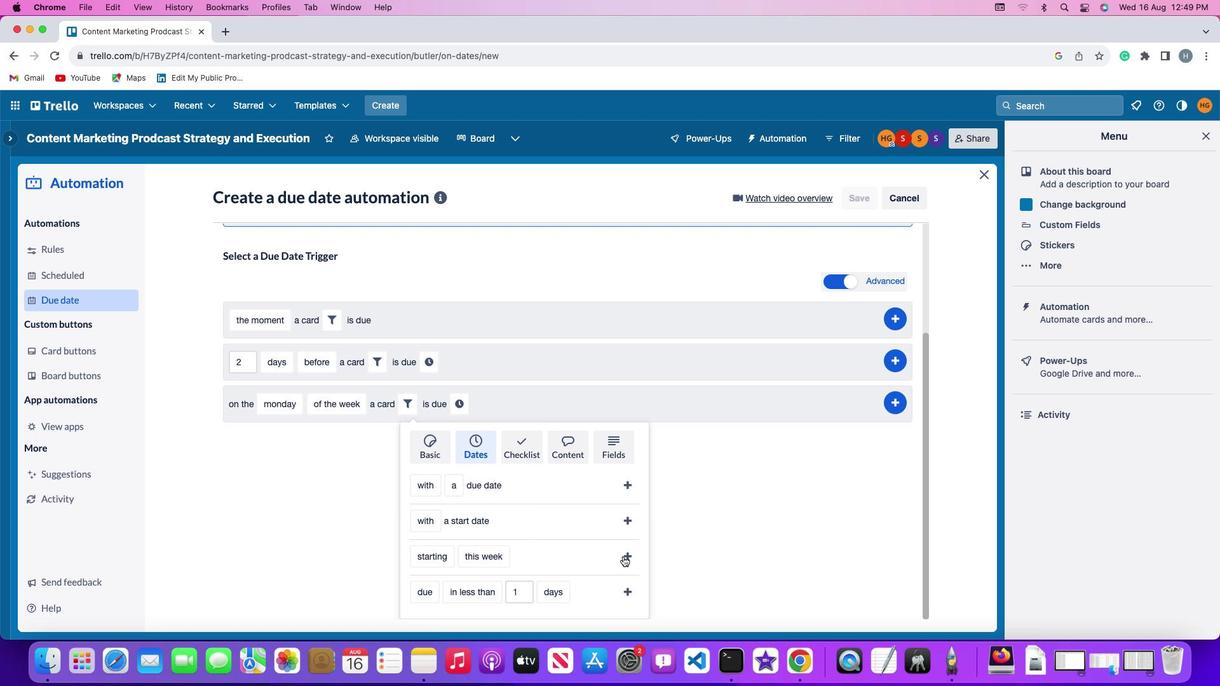 
Action: Mouse pressed left at (622, 556)
Screenshot: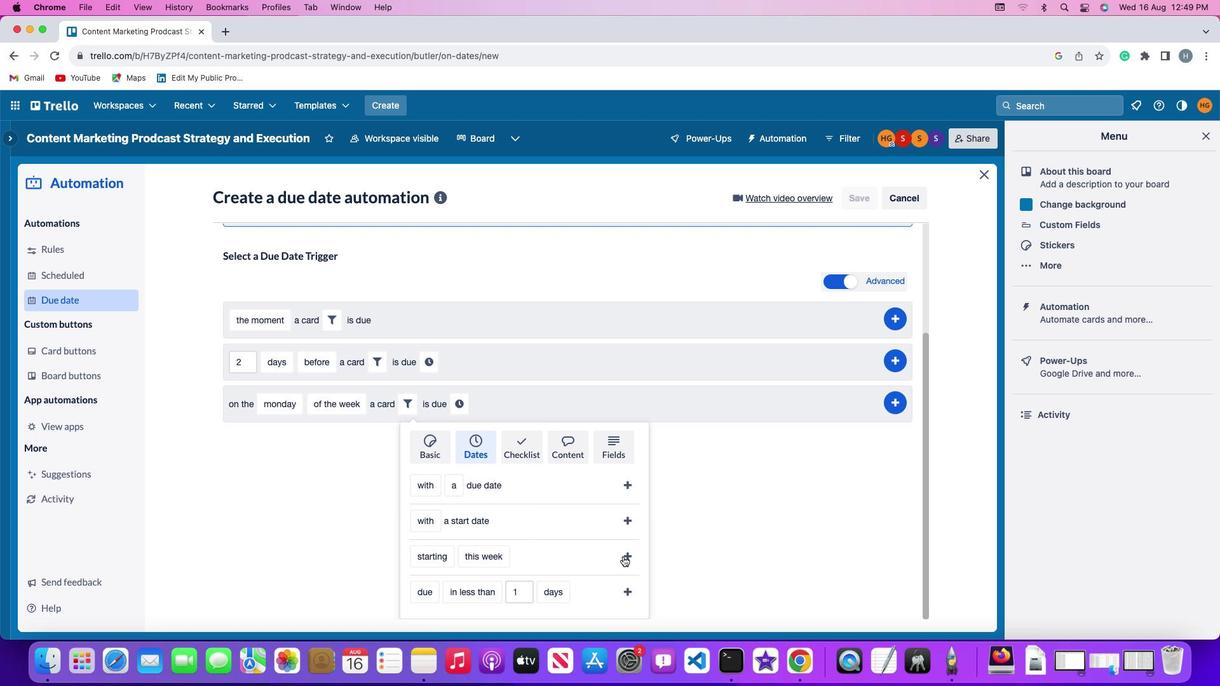
Action: Mouse moved to (561, 554)
Screenshot: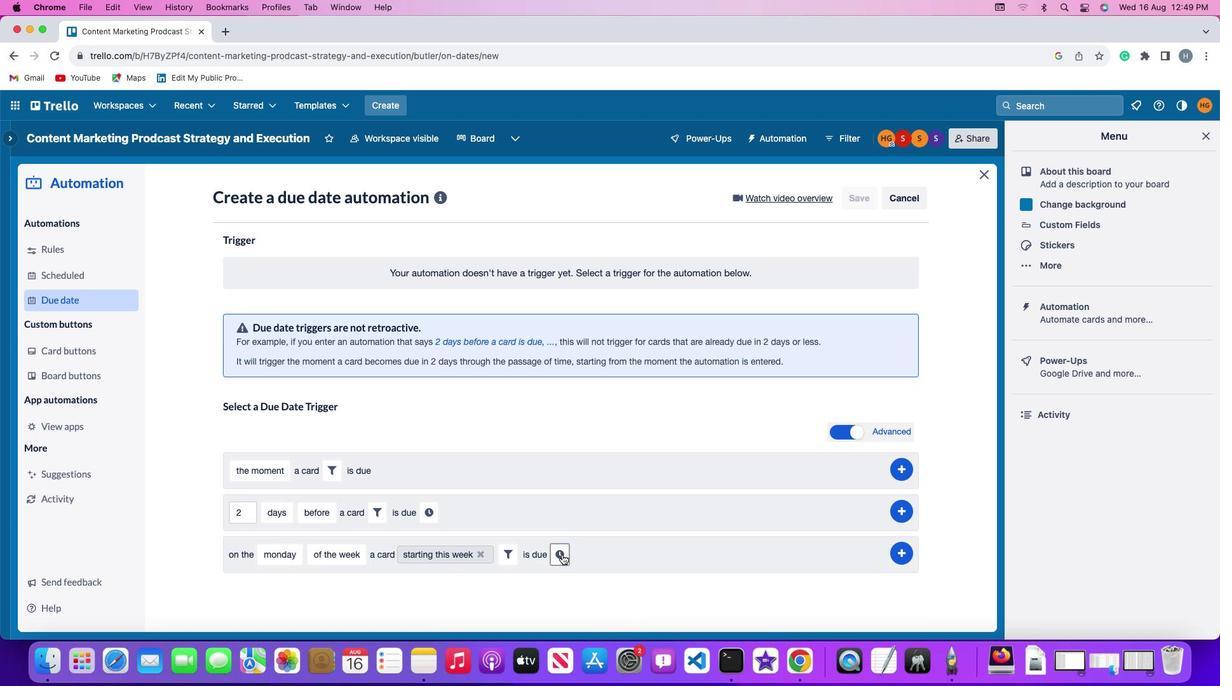 
Action: Mouse pressed left at (561, 554)
Screenshot: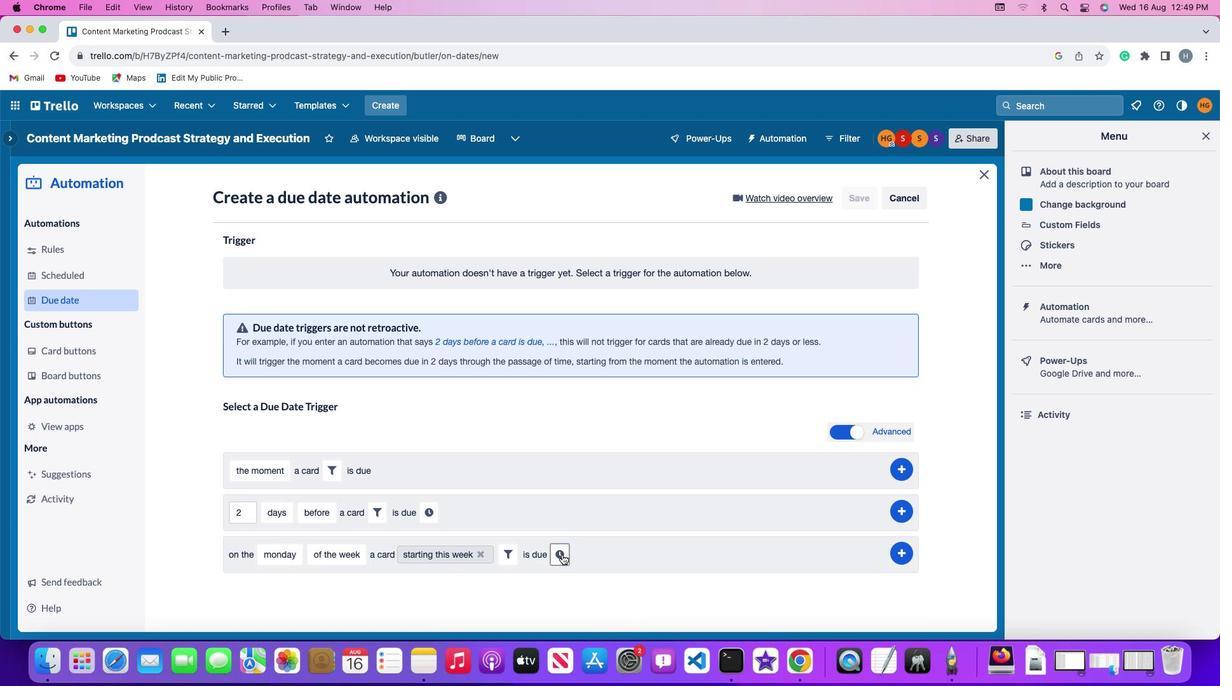 
Action: Mouse moved to (586, 554)
Screenshot: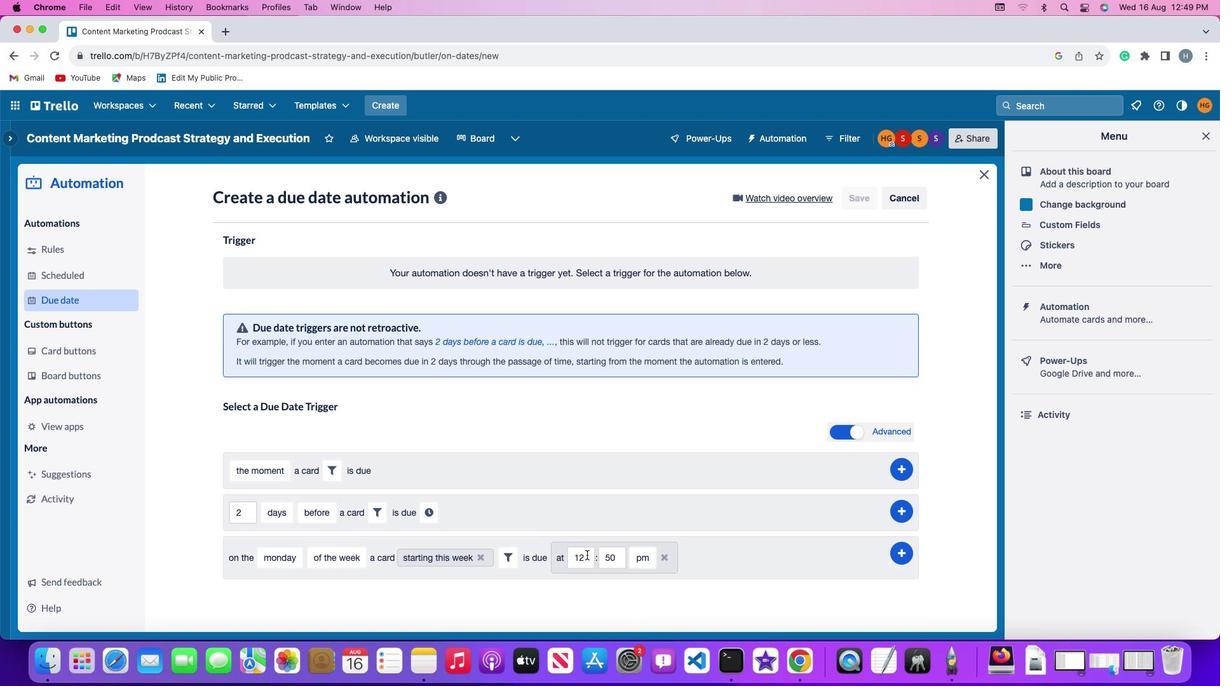 
Action: Mouse pressed left at (586, 554)
Screenshot: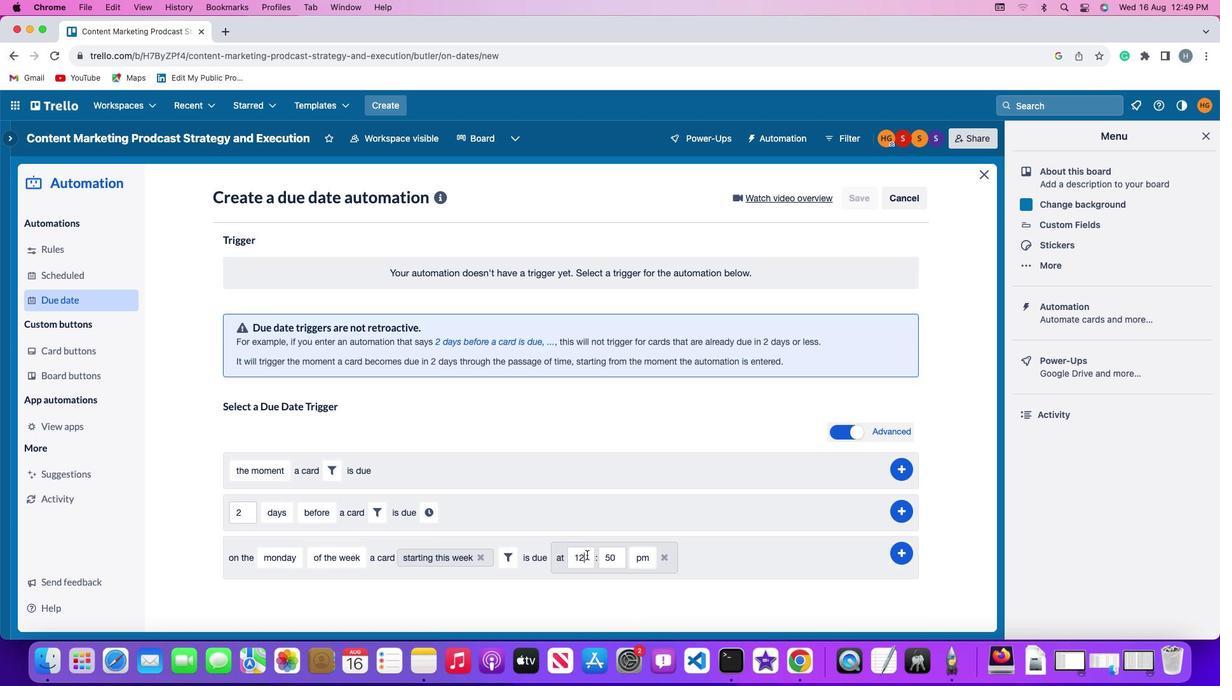 
Action: Key pressed Key.backspaceKey.backspace'1''1'
Screenshot: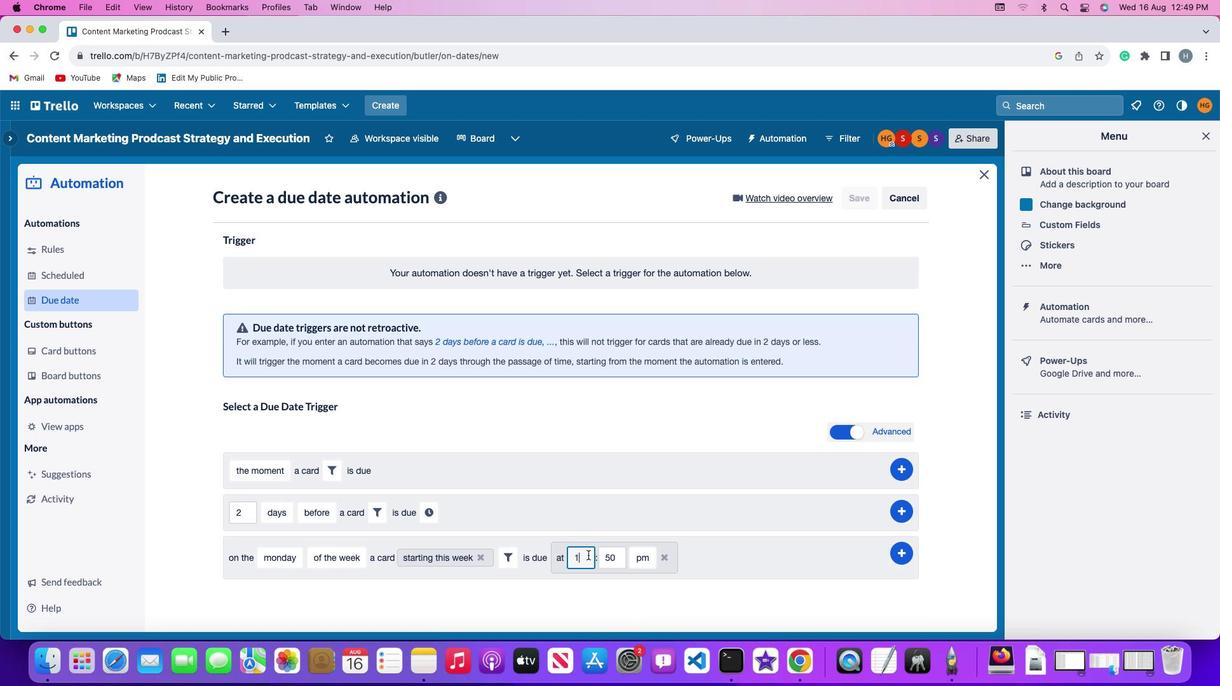 
Action: Mouse moved to (613, 552)
Screenshot: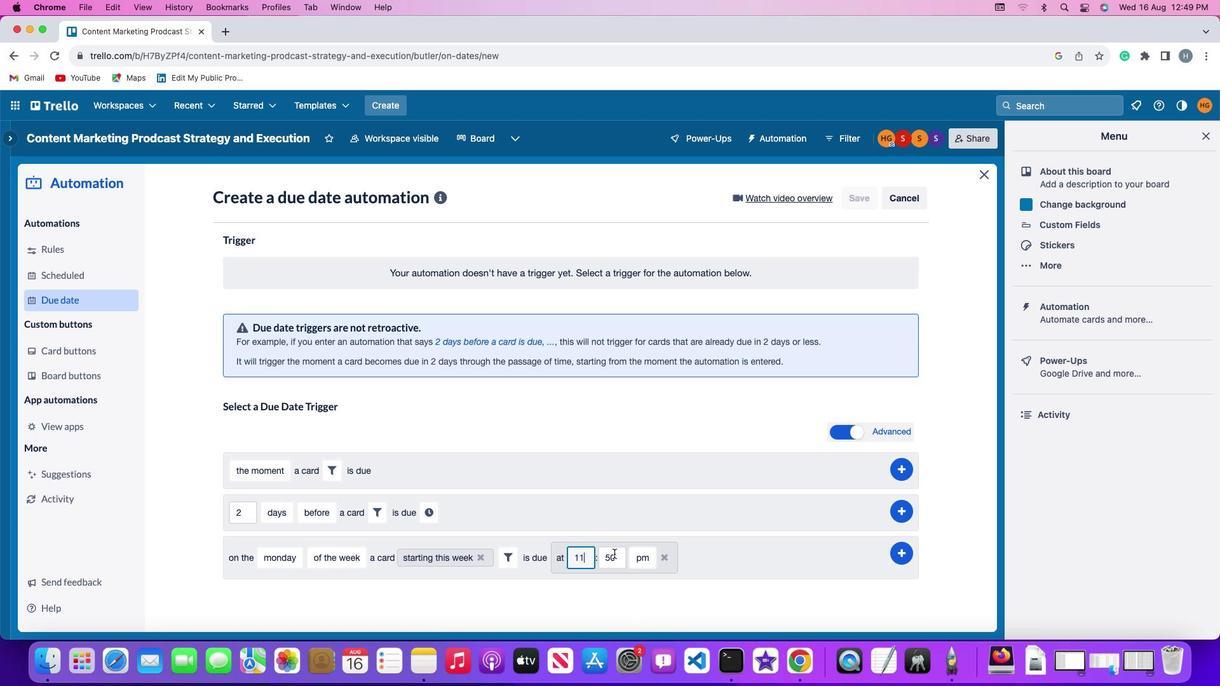 
Action: Mouse pressed left at (613, 552)
Screenshot: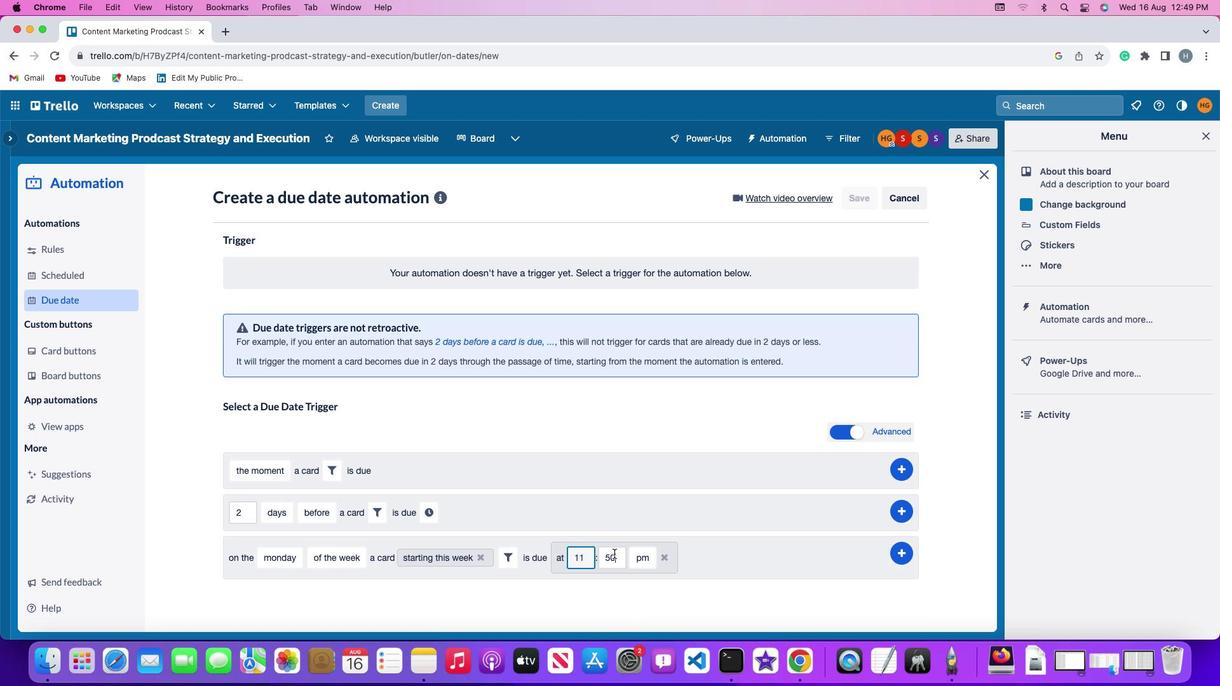 
Action: Key pressed Key.backspaceKey.backspace'0''0'
Screenshot: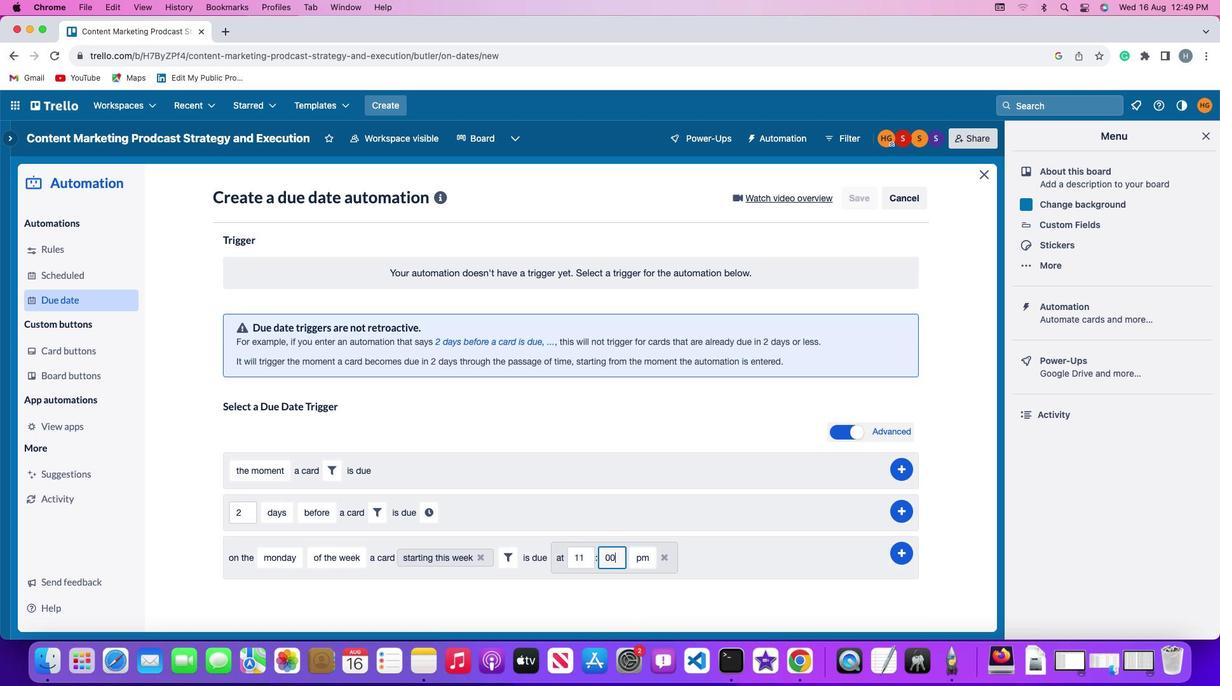 
Action: Mouse moved to (651, 555)
Screenshot: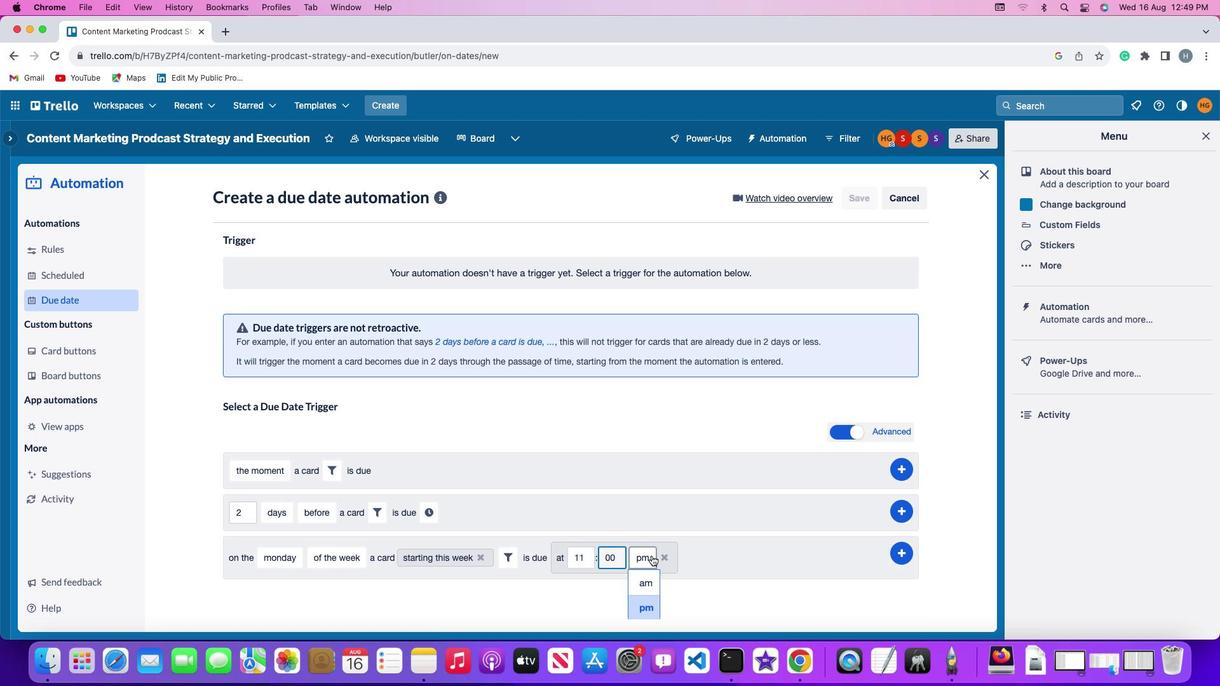 
Action: Mouse pressed left at (651, 555)
Screenshot: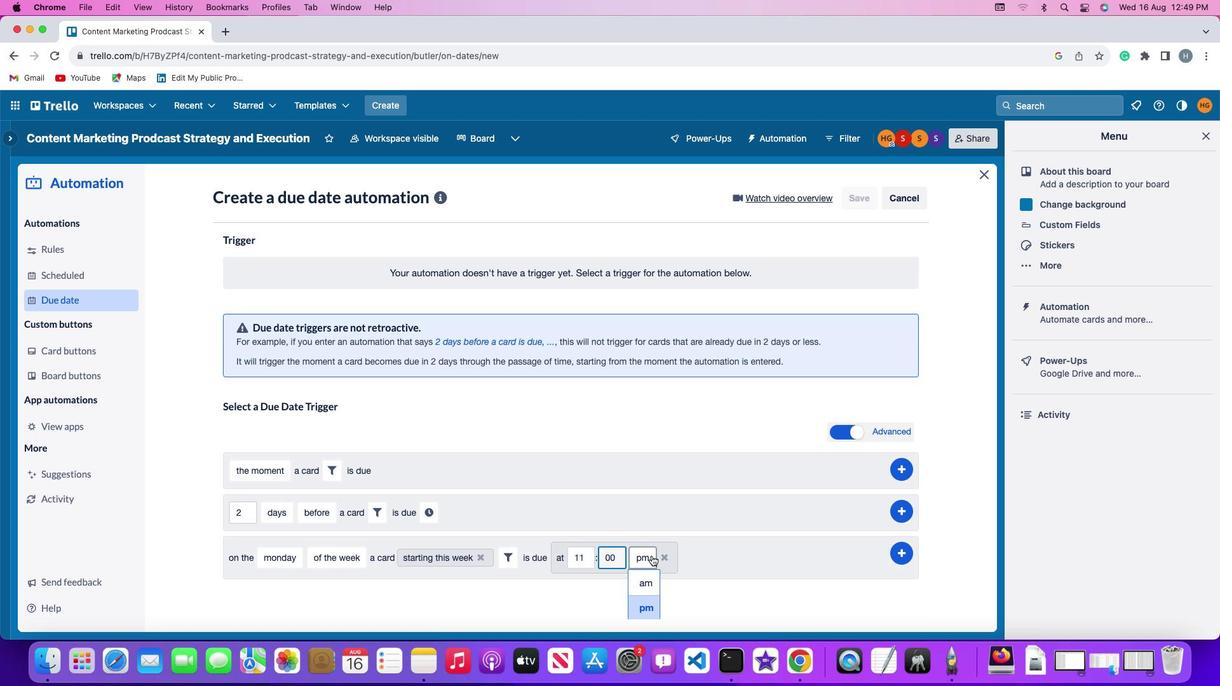 
Action: Mouse moved to (649, 584)
Screenshot: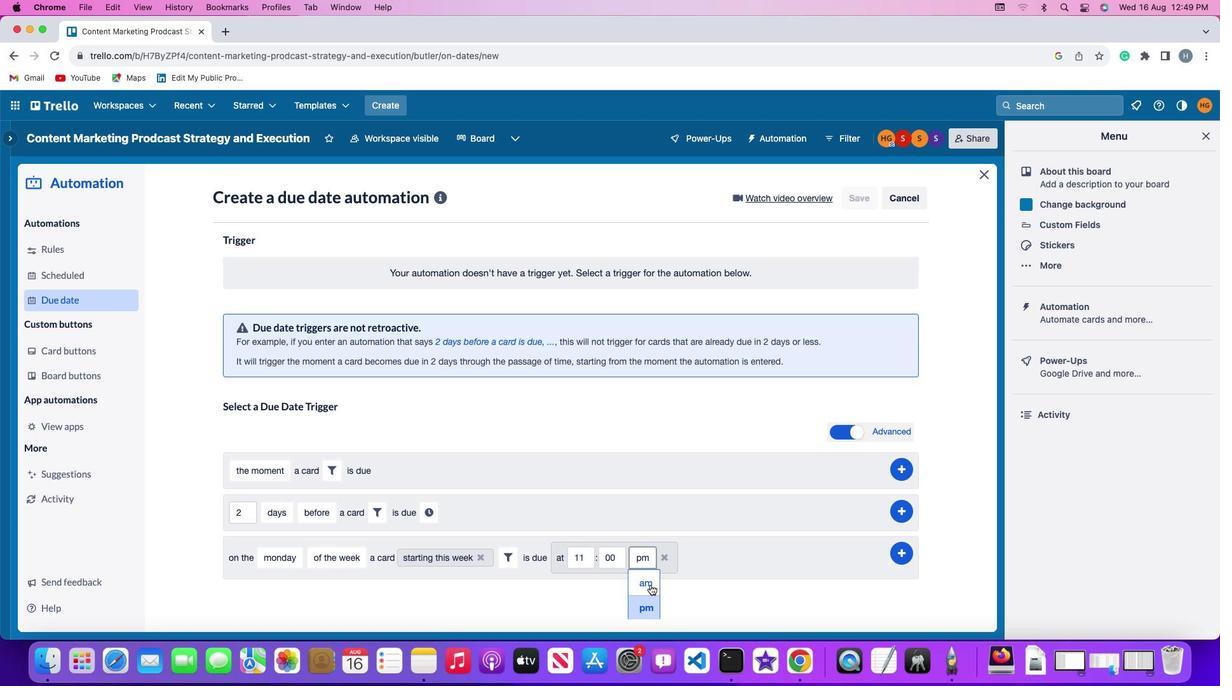 
Action: Mouse pressed left at (649, 584)
Screenshot: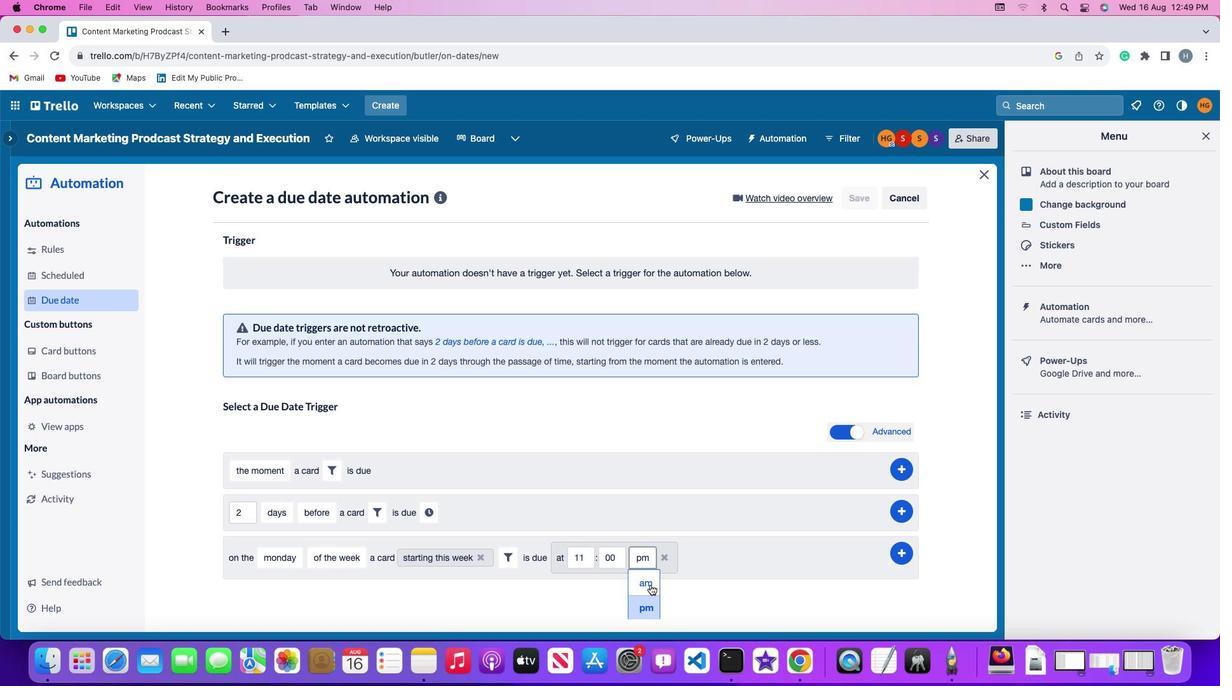 
Action: Mouse moved to (903, 552)
Screenshot: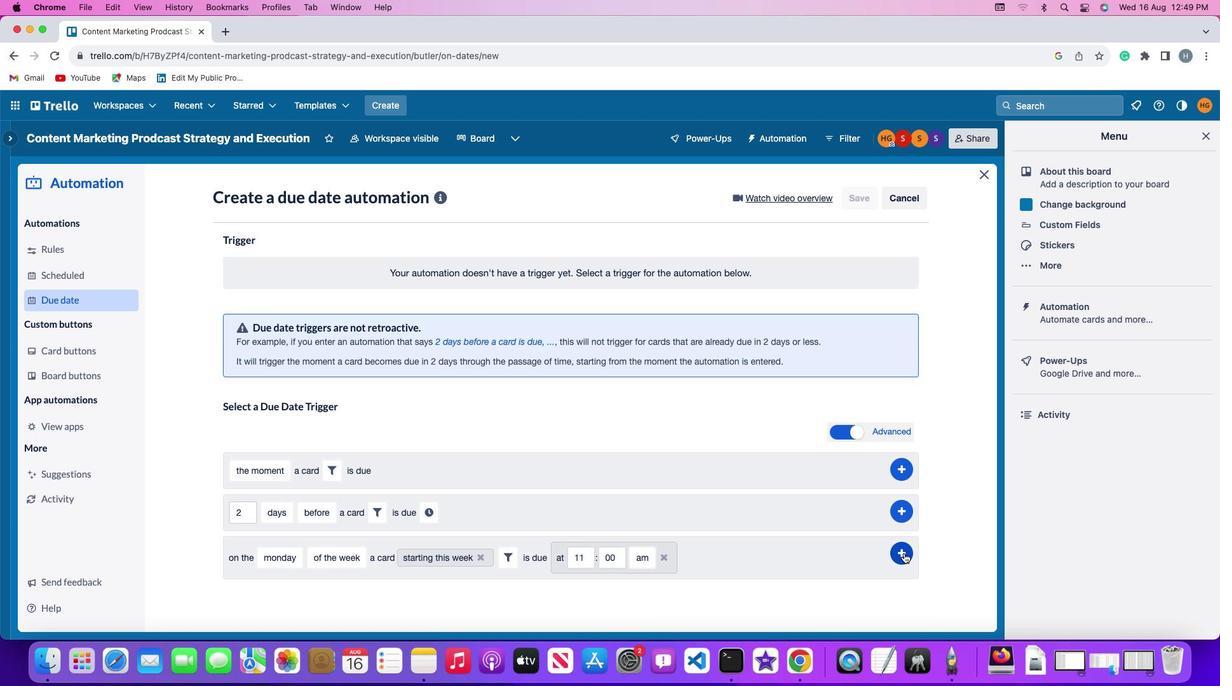 
Action: Mouse pressed left at (903, 552)
Screenshot: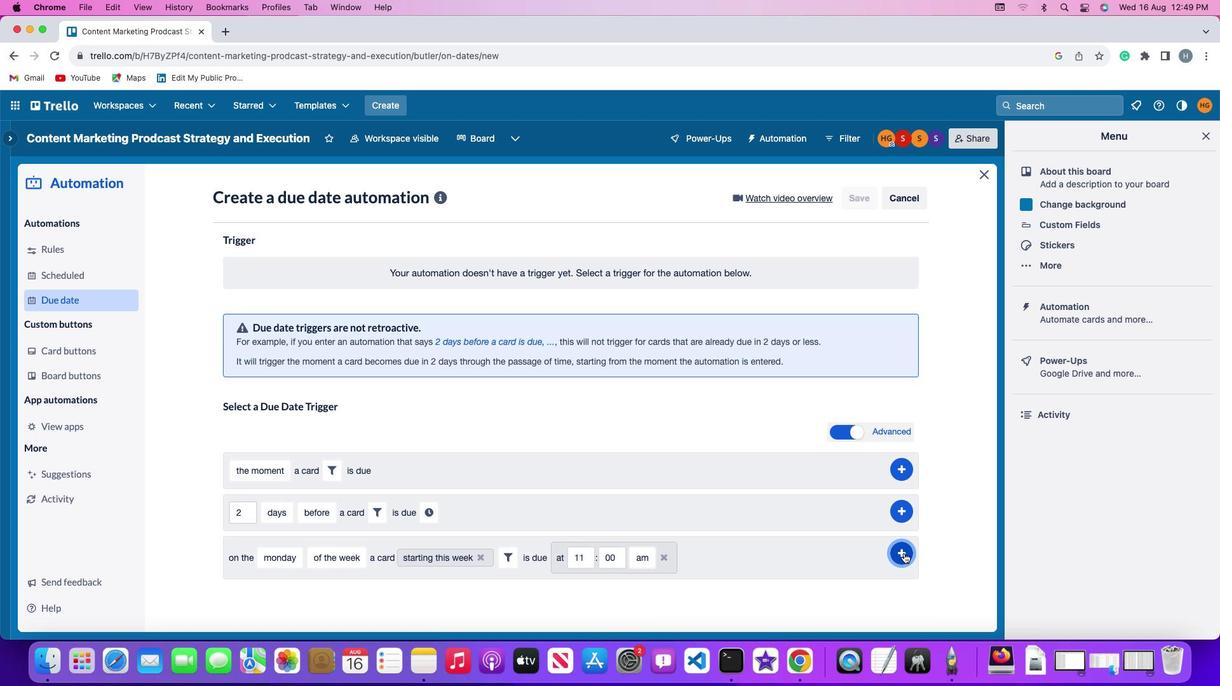 
Action: Mouse moved to (952, 428)
Screenshot: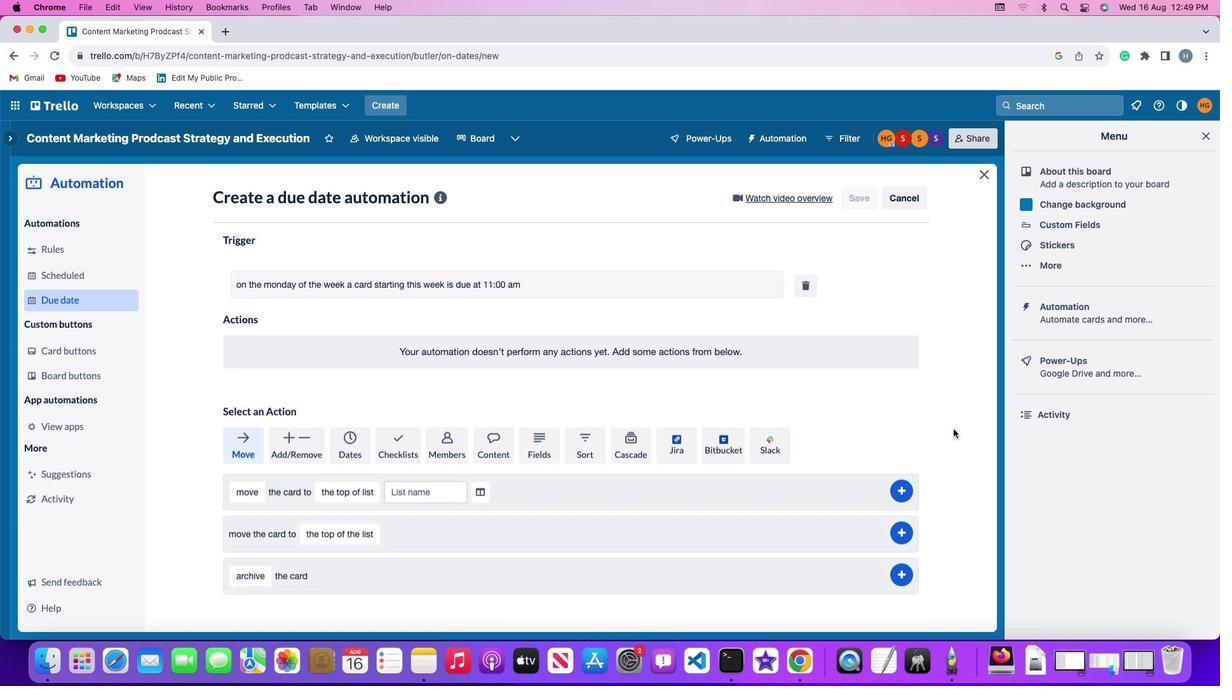 
